 Task: Look for space in Dīla, Ethiopia from 2nd June, 2023 to 9th June, 2023 for 5 adults in price range Rs.7000 to Rs.13000. Place can be shared room with 2 bedrooms having 5 beds and 2 bathrooms. Property type can be house, flat, hotel. Booking option can be shelf check-in. Required host language is English.
Action: Mouse moved to (387, 80)
Screenshot: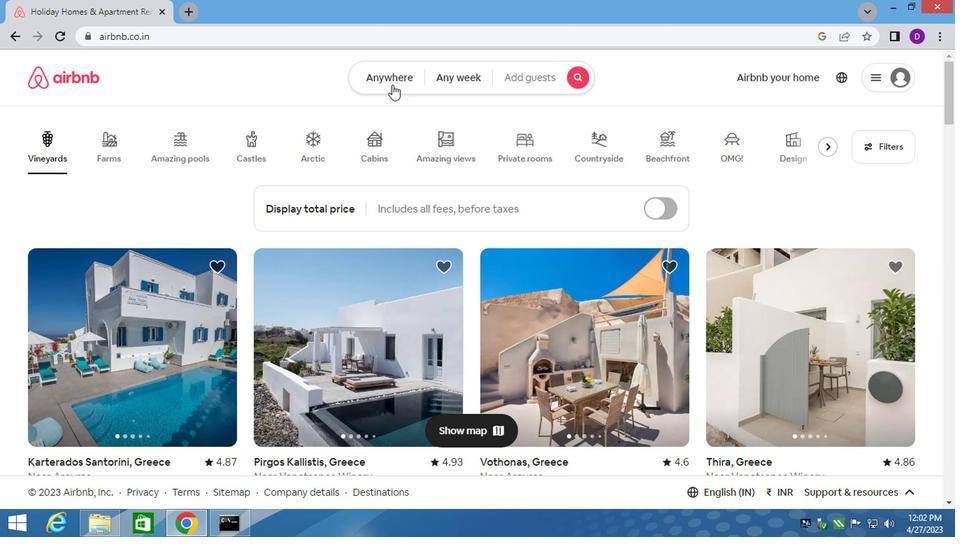 
Action: Mouse pressed left at (387, 80)
Screenshot: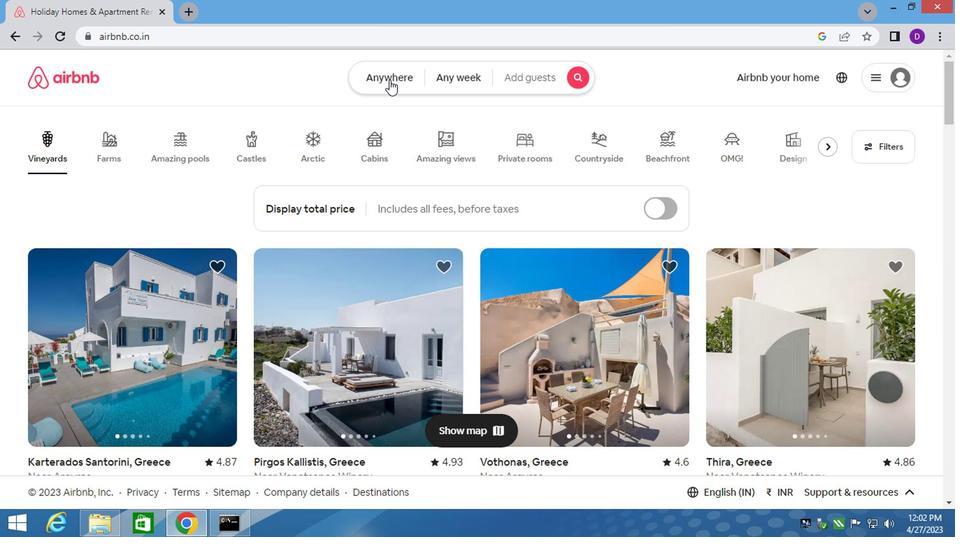 
Action: Mouse moved to (216, 134)
Screenshot: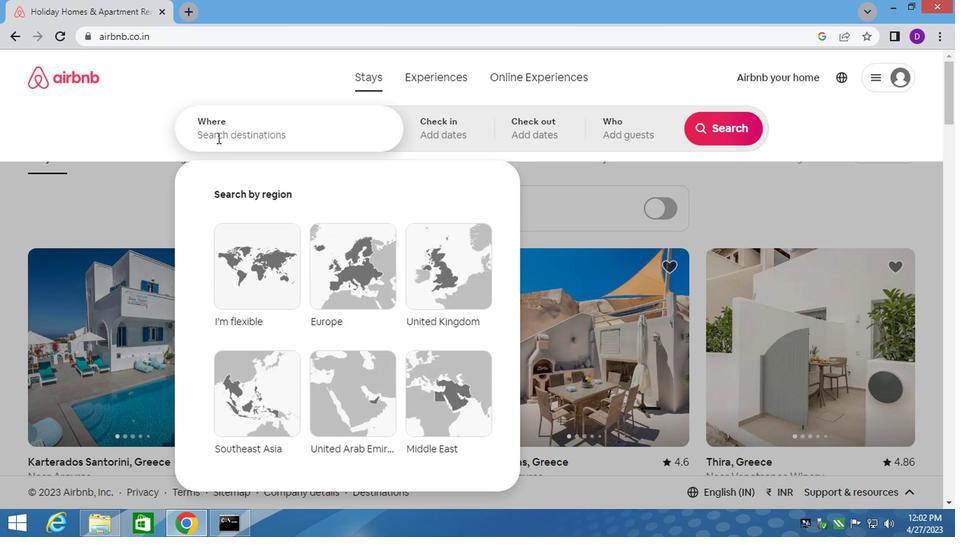 
Action: Mouse pressed left at (216, 134)
Screenshot: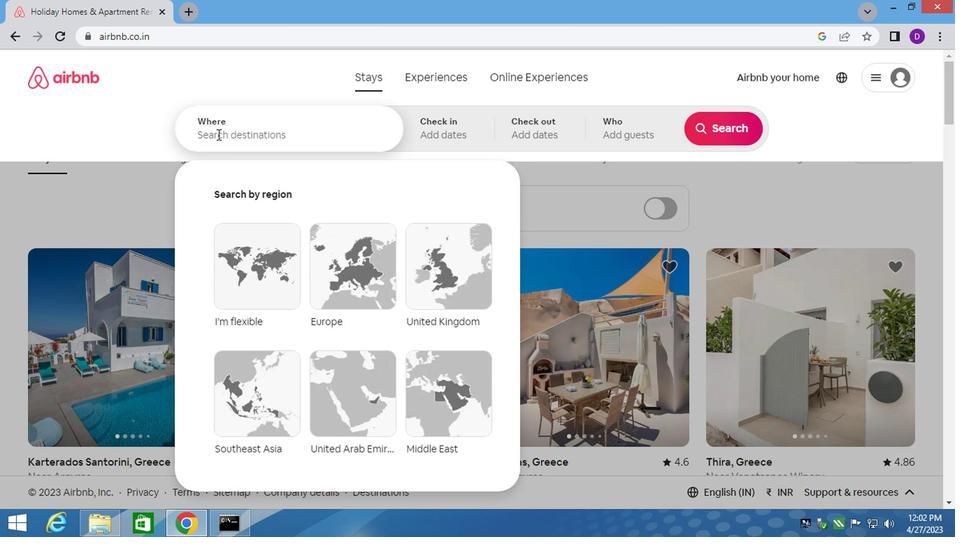 
Action: Key pressed <Key.shift>DILA,<Key.space><Key.shift>ETHIOP
Screenshot: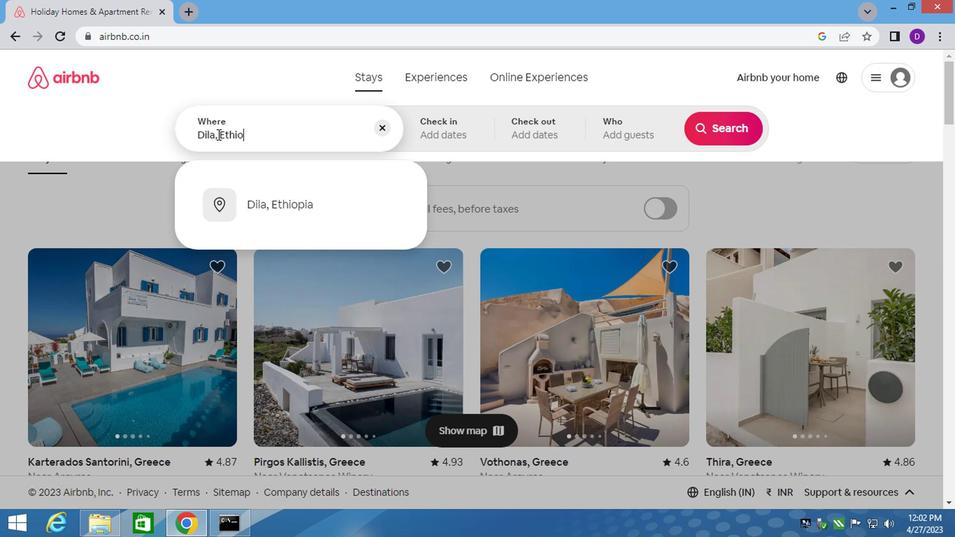
Action: Mouse moved to (292, 204)
Screenshot: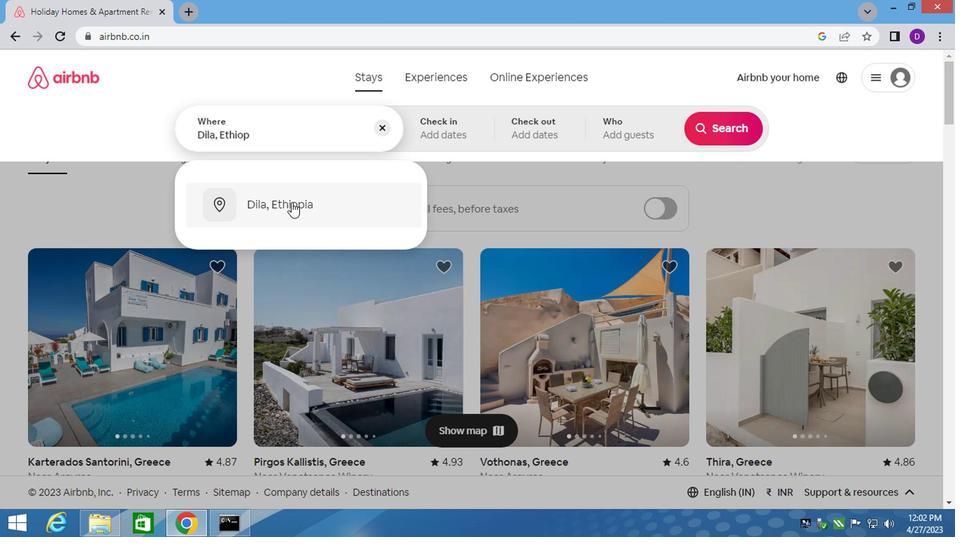 
Action: Mouse pressed left at (292, 204)
Screenshot: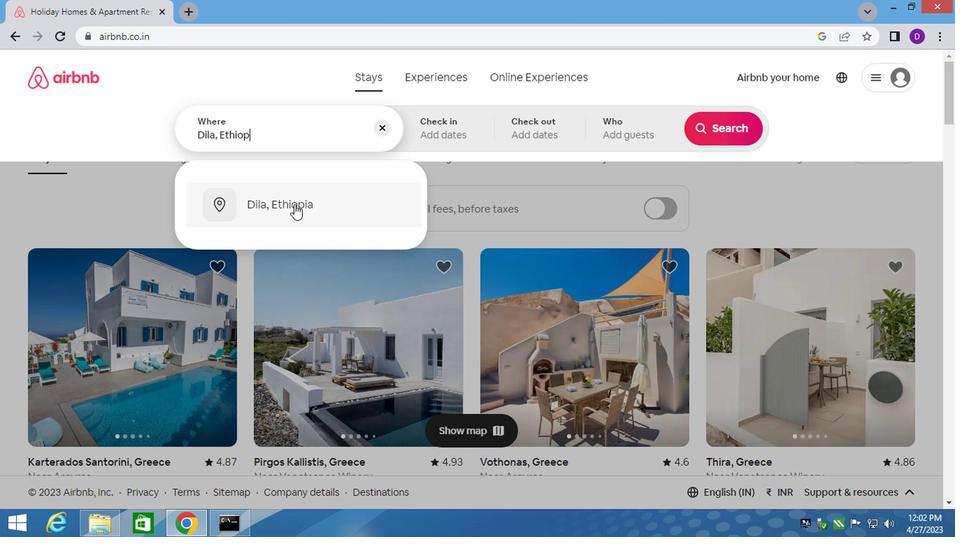 
Action: Mouse moved to (709, 241)
Screenshot: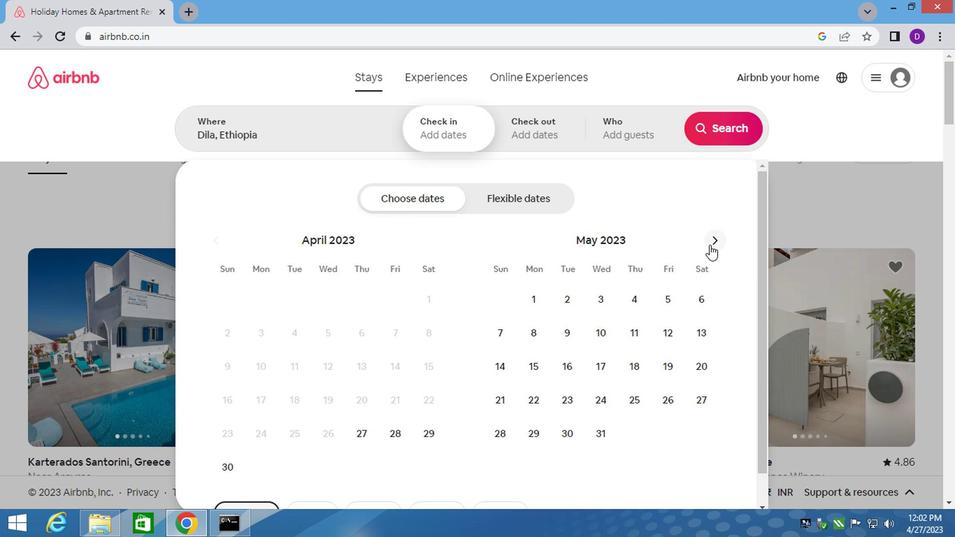 
Action: Mouse pressed left at (709, 241)
Screenshot: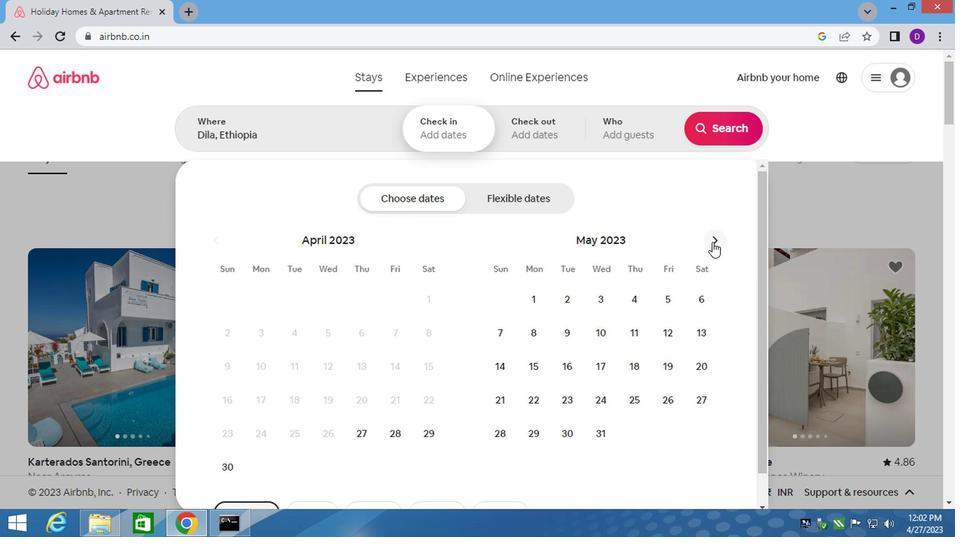 
Action: Mouse moved to (657, 293)
Screenshot: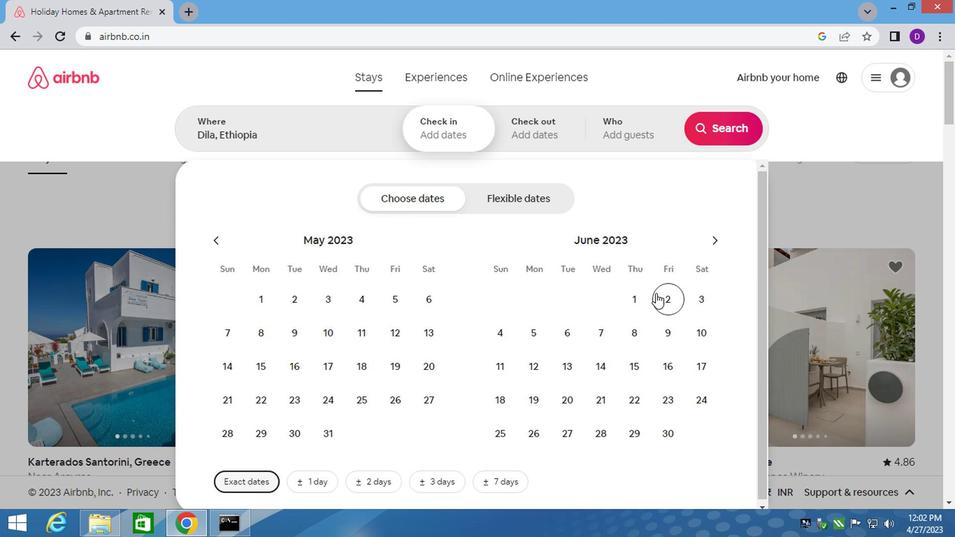 
Action: Mouse pressed left at (657, 293)
Screenshot: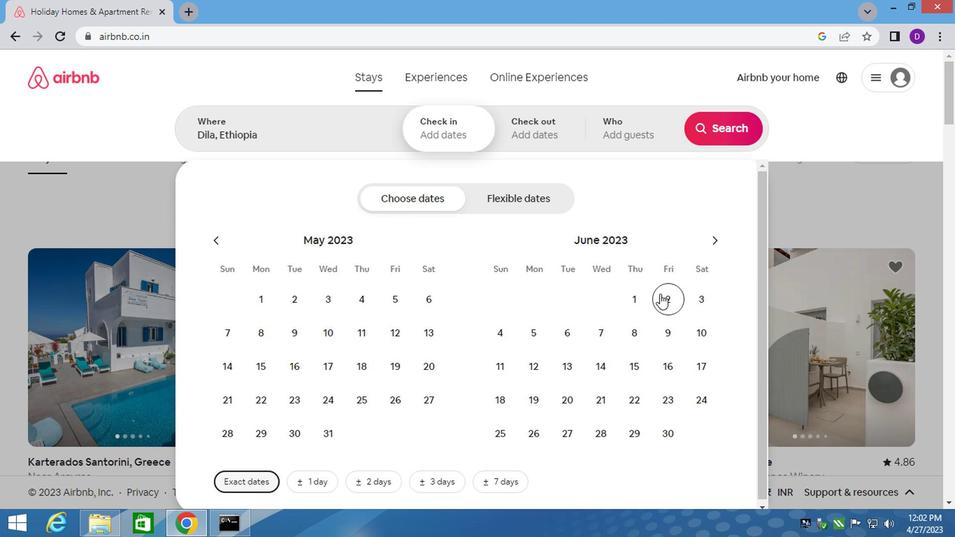 
Action: Mouse moved to (662, 342)
Screenshot: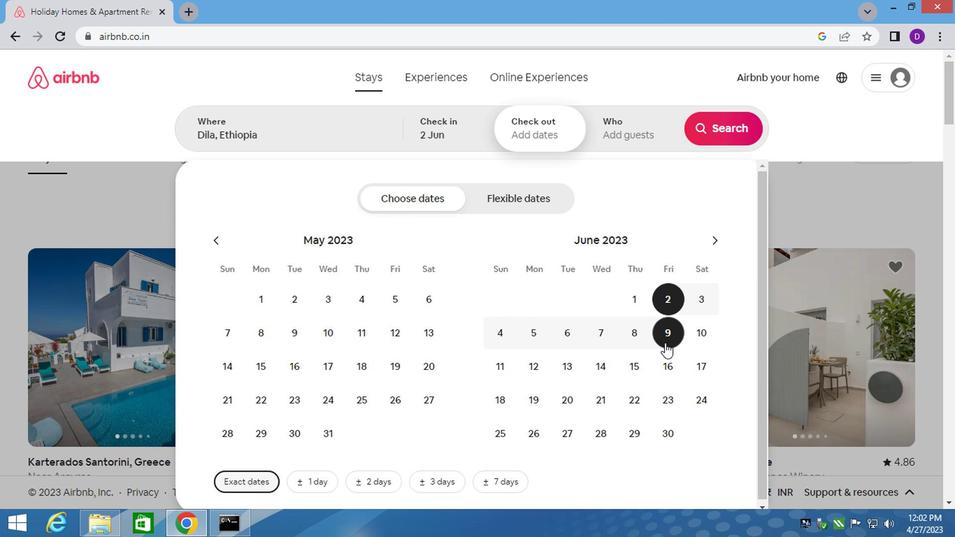 
Action: Mouse pressed left at (662, 342)
Screenshot: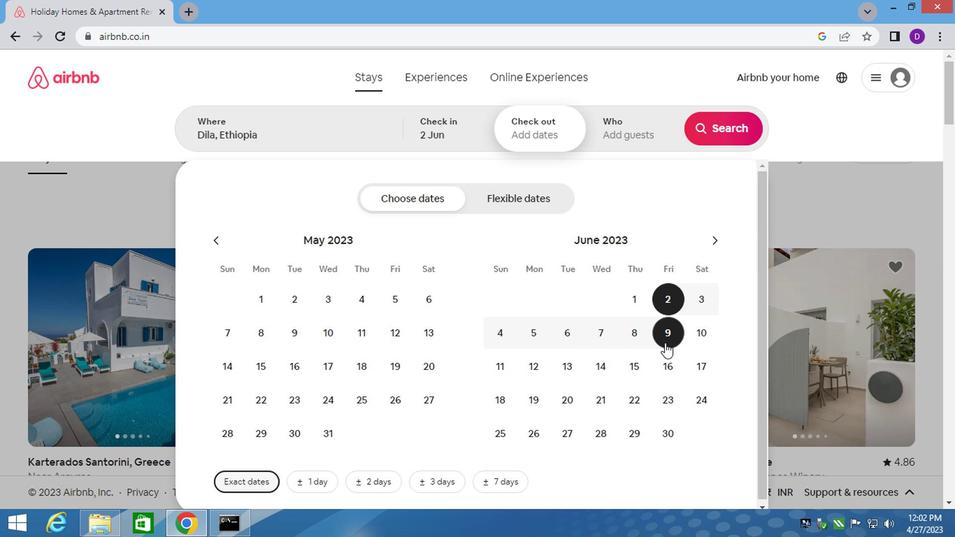 
Action: Mouse moved to (615, 132)
Screenshot: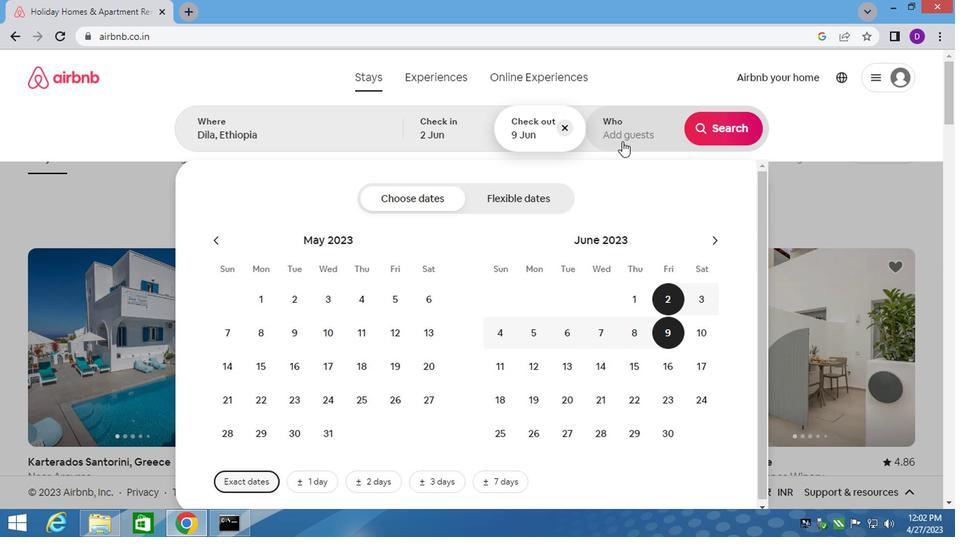 
Action: Mouse pressed left at (615, 132)
Screenshot: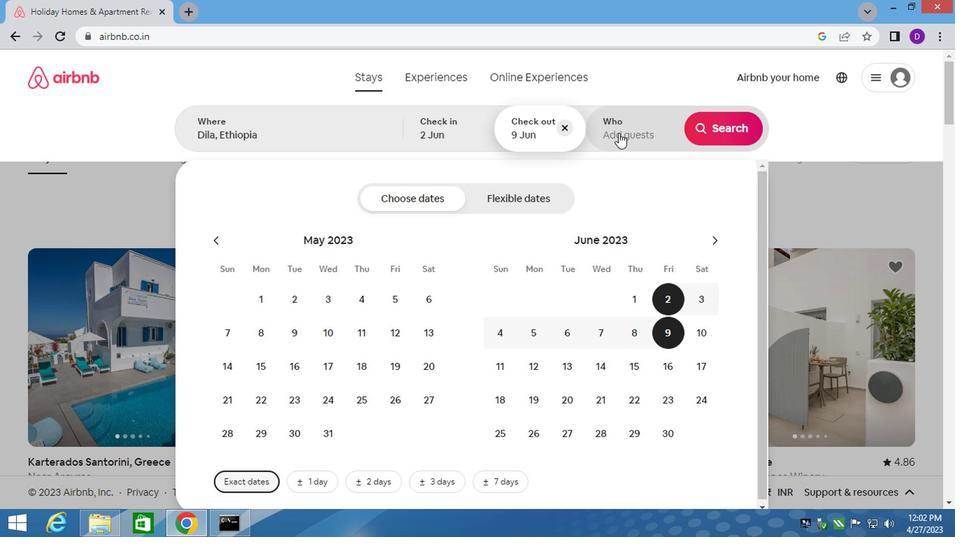 
Action: Mouse moved to (721, 208)
Screenshot: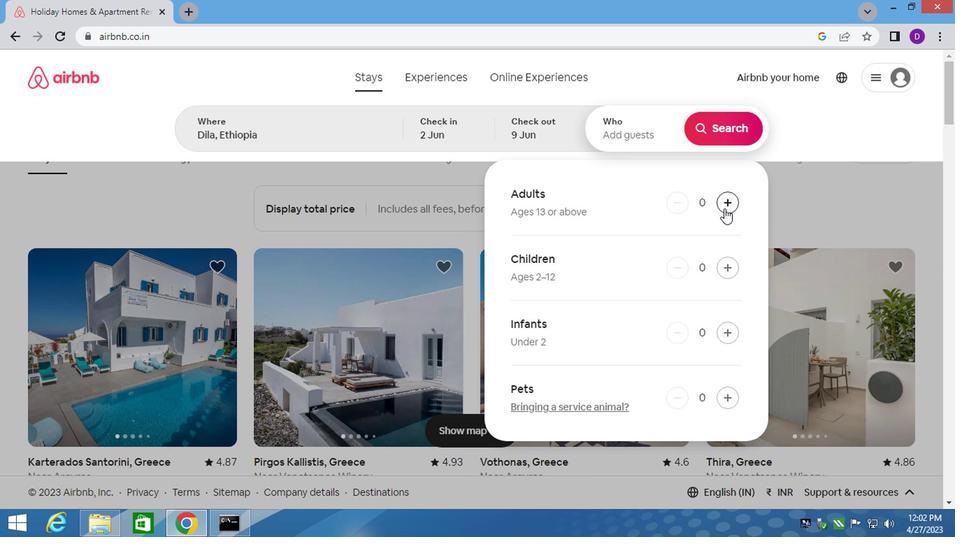 
Action: Mouse pressed left at (721, 208)
Screenshot: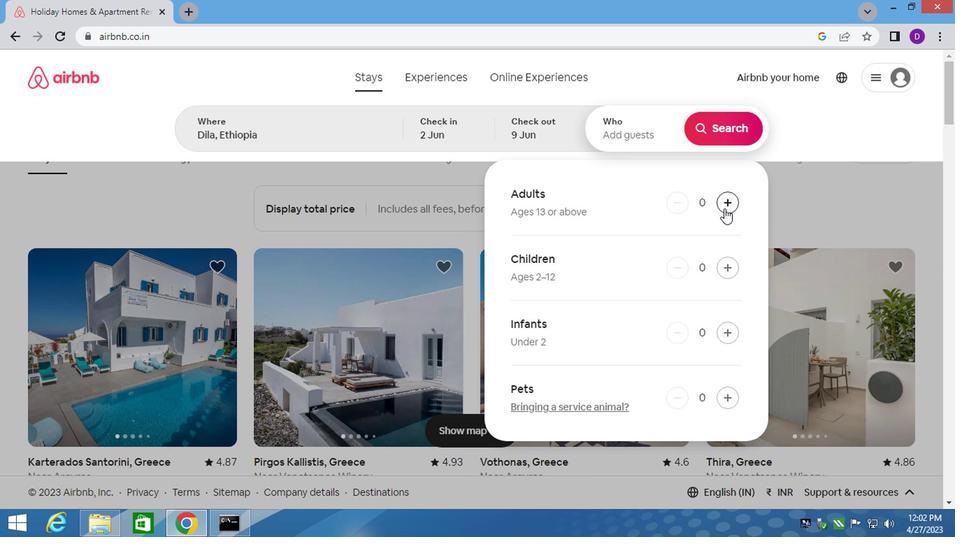 
Action: Mouse pressed left at (721, 208)
Screenshot: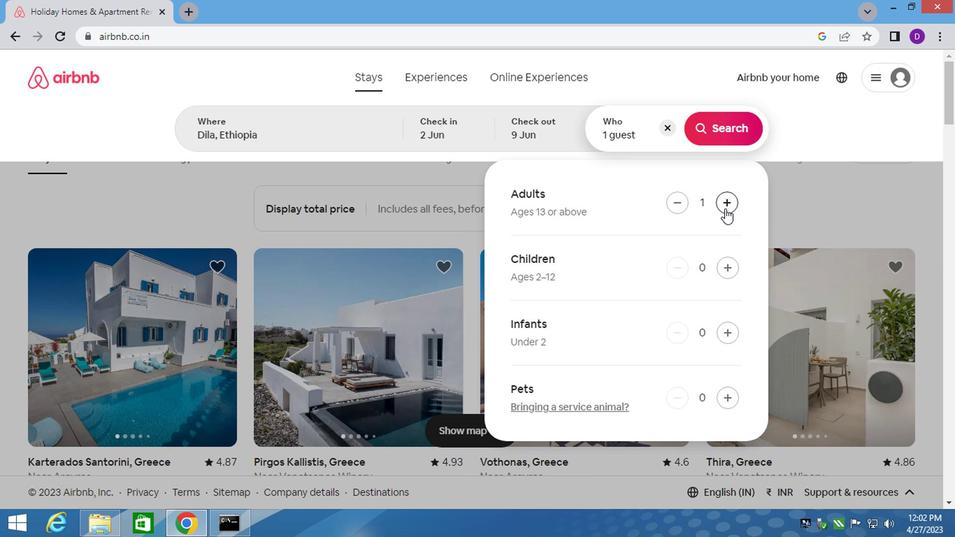 
Action: Mouse pressed left at (721, 208)
Screenshot: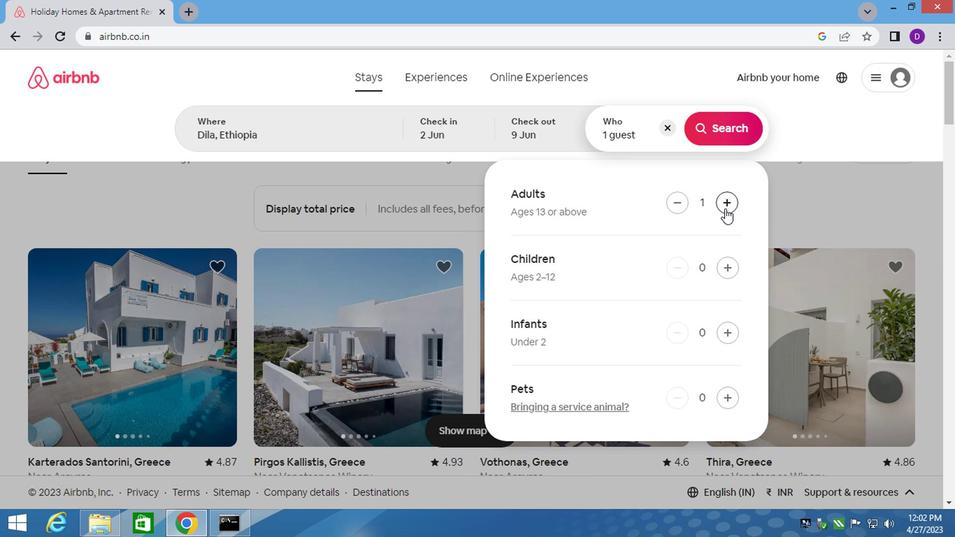 
Action: Mouse pressed left at (721, 208)
Screenshot: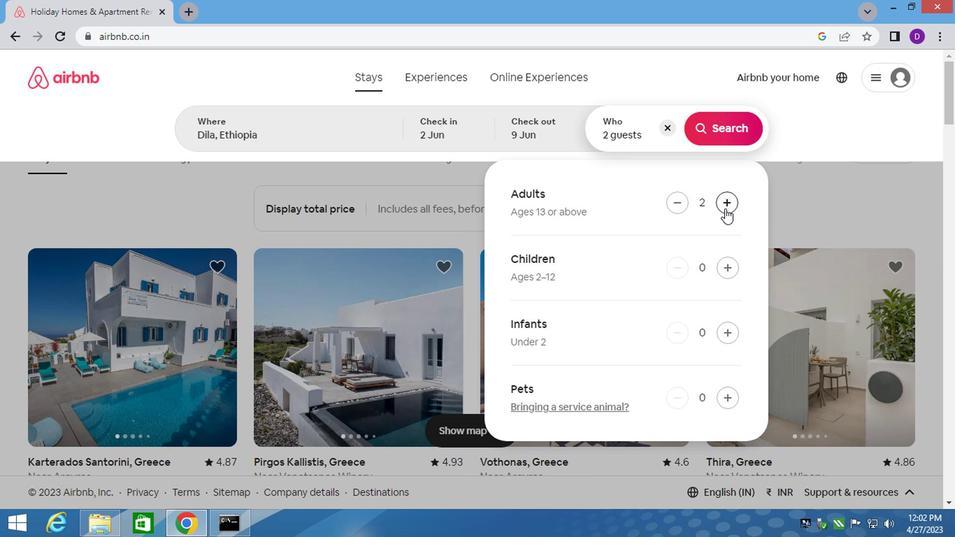 
Action: Mouse pressed left at (721, 208)
Screenshot: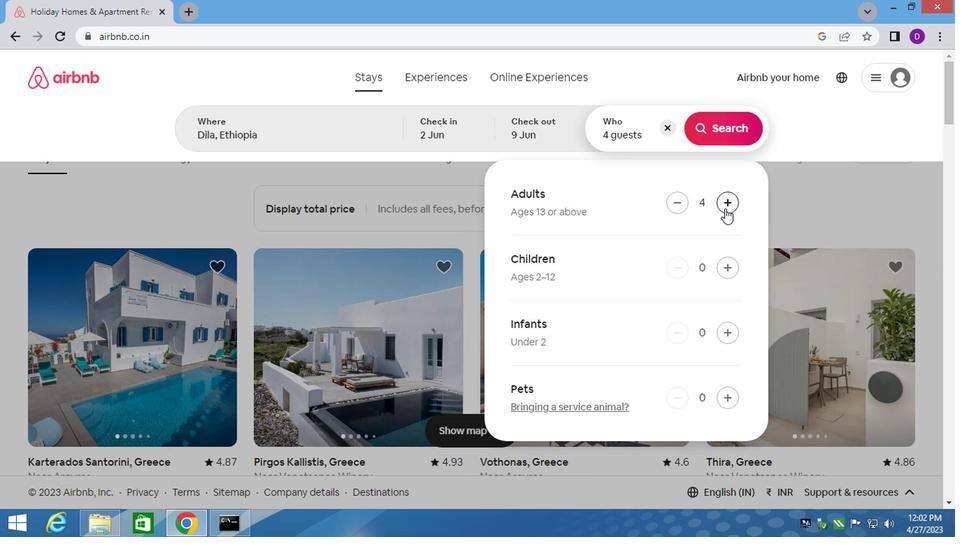 
Action: Mouse moved to (714, 130)
Screenshot: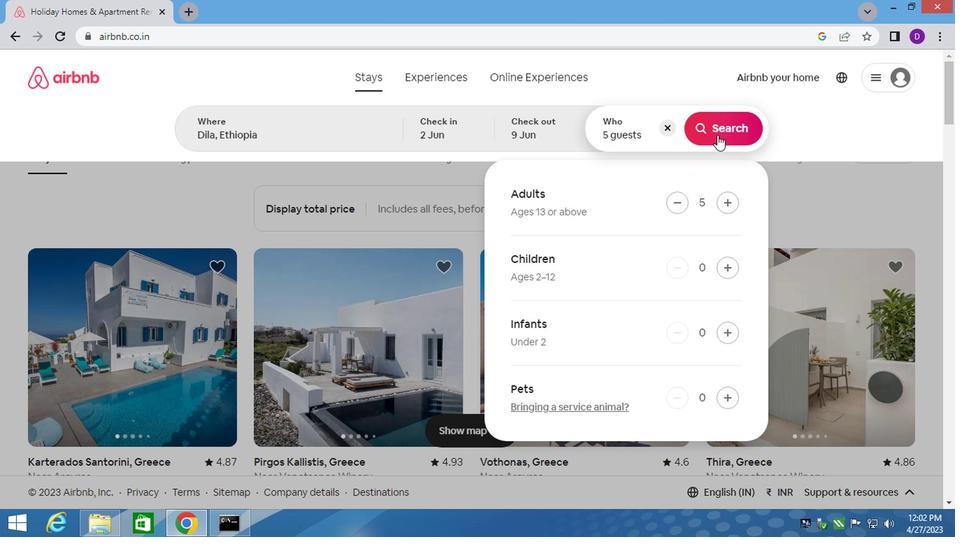 
Action: Mouse pressed left at (714, 130)
Screenshot: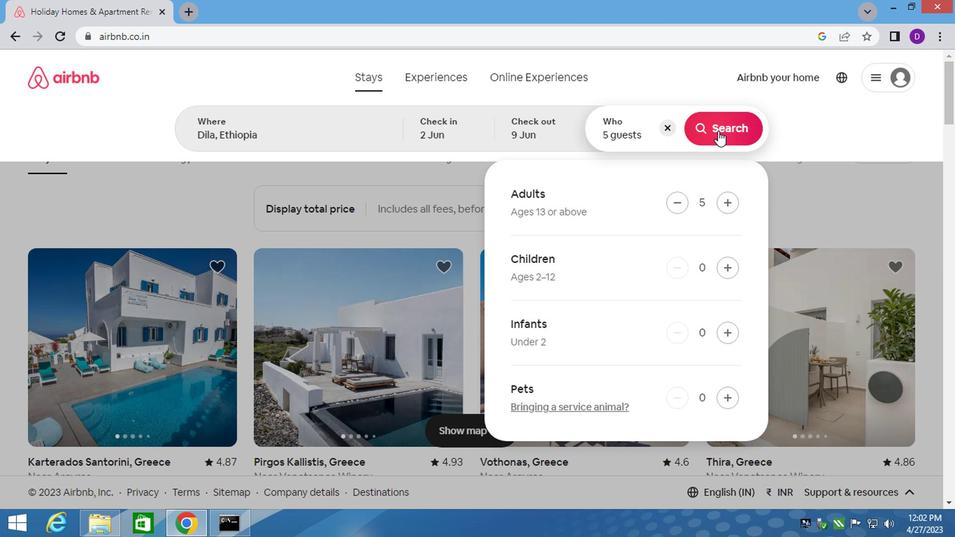 
Action: Mouse moved to (877, 129)
Screenshot: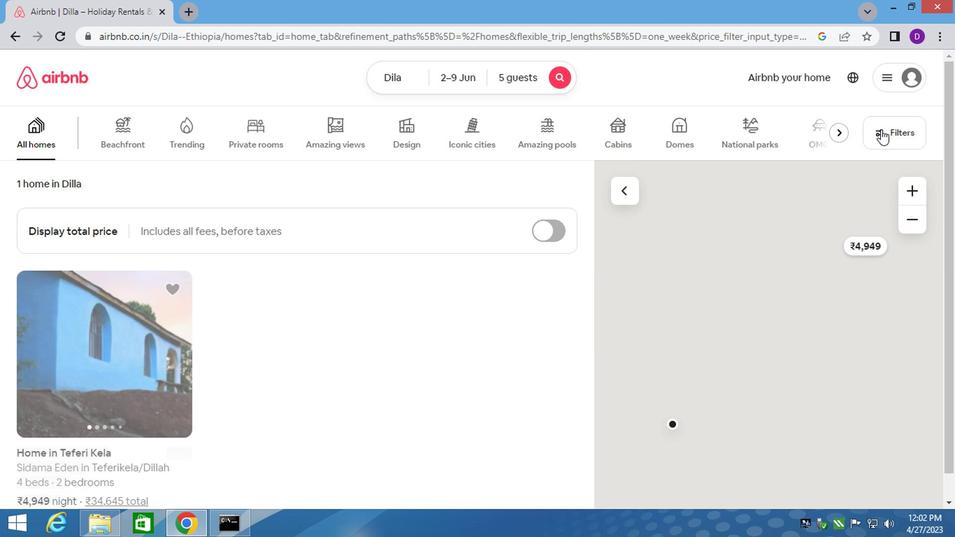 
Action: Mouse pressed left at (877, 129)
Screenshot: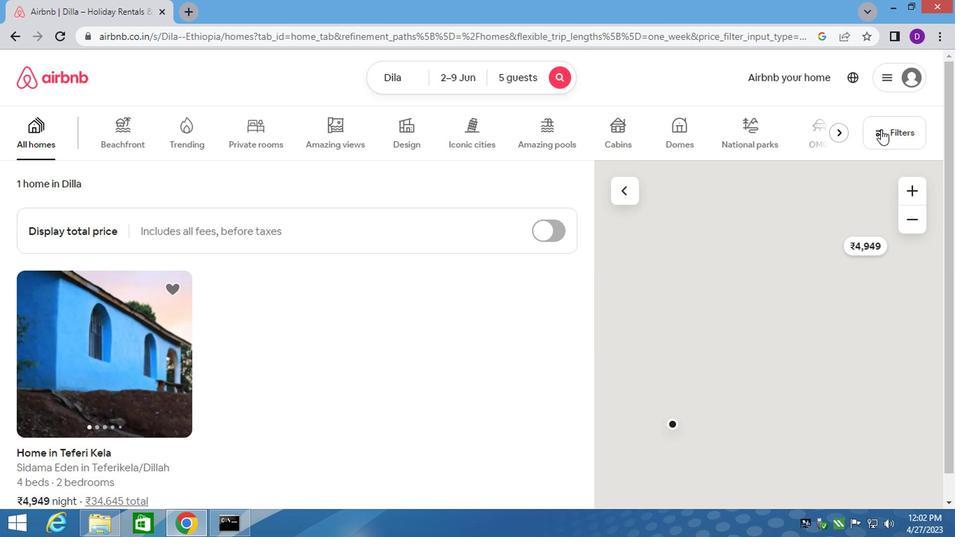 
Action: Mouse moved to (312, 263)
Screenshot: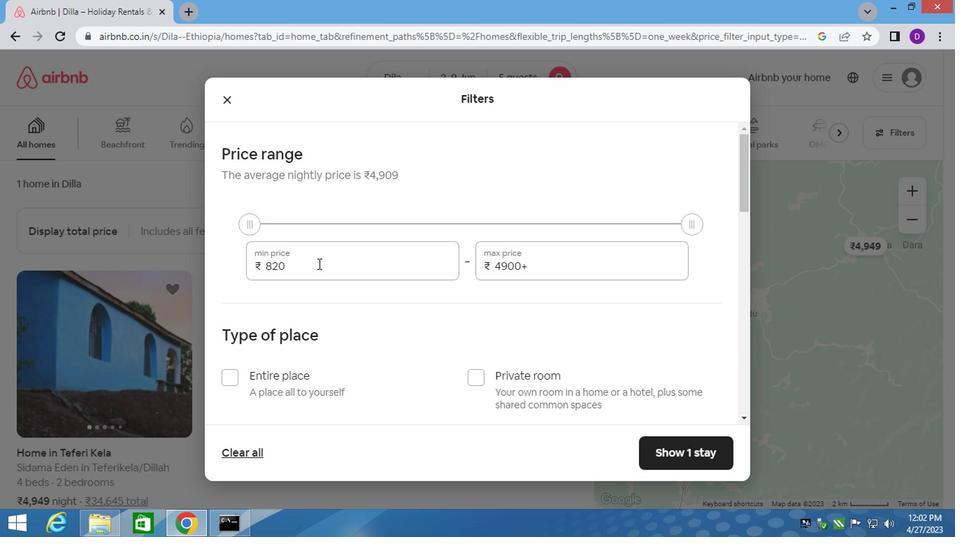 
Action: Mouse pressed left at (312, 263)
Screenshot: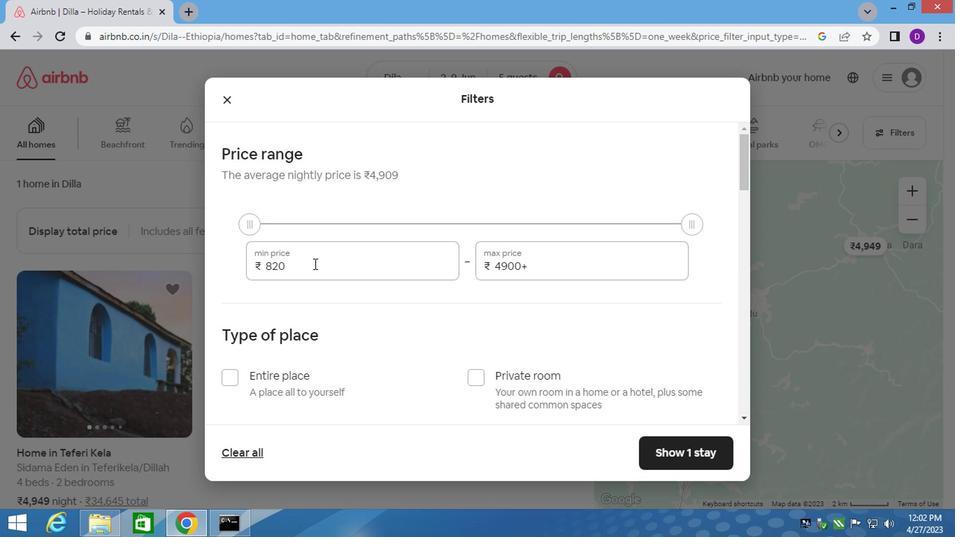 
Action: Mouse pressed left at (312, 263)
Screenshot: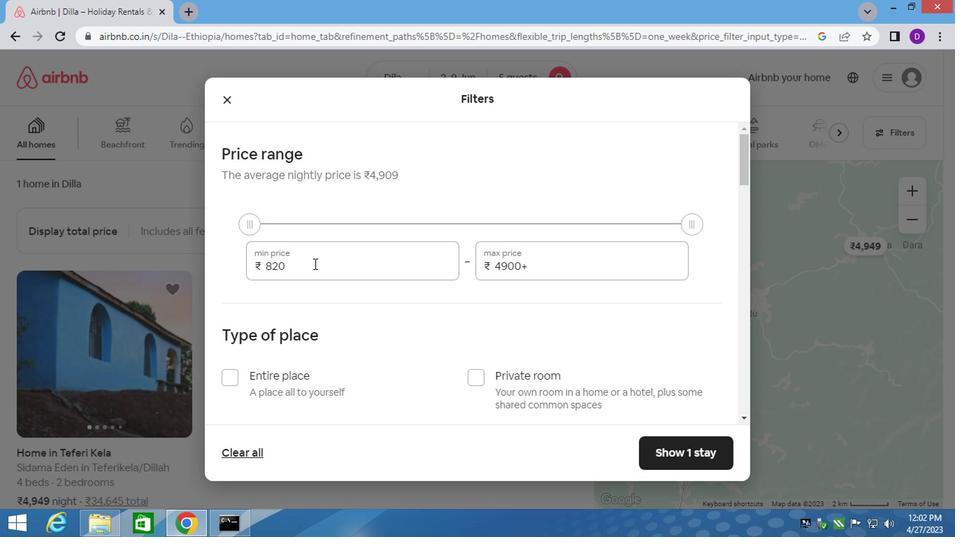 
Action: Mouse moved to (311, 263)
Screenshot: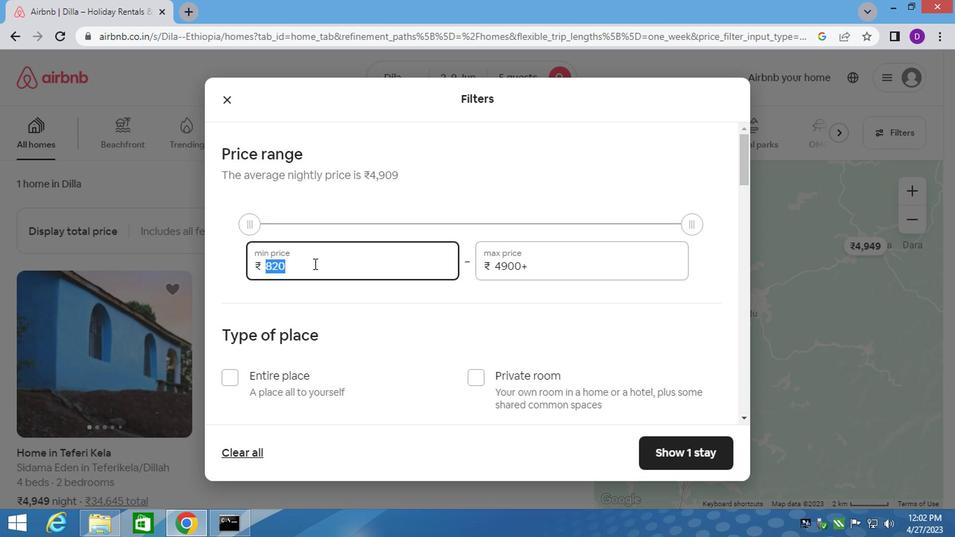 
Action: Key pressed 7000<Key.tab>13000
Screenshot: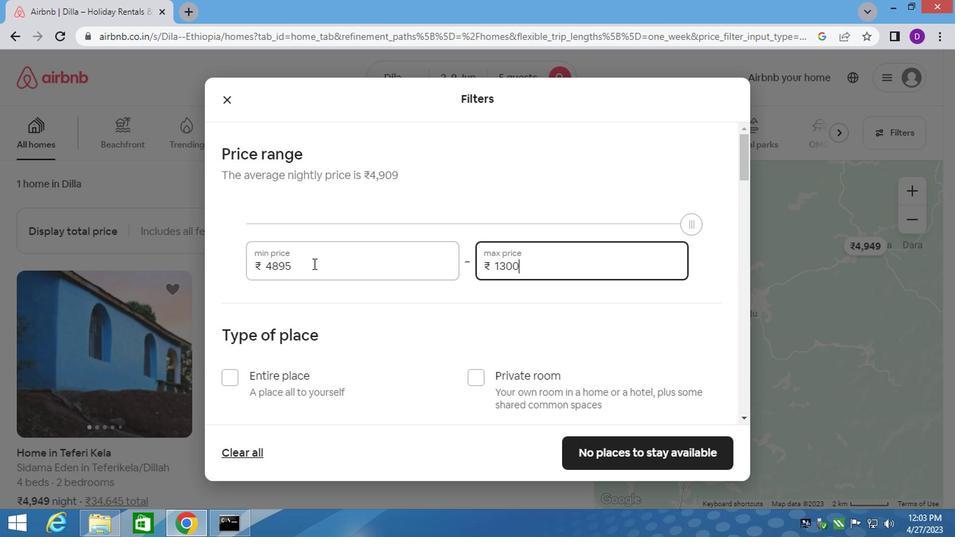 
Action: Mouse moved to (308, 272)
Screenshot: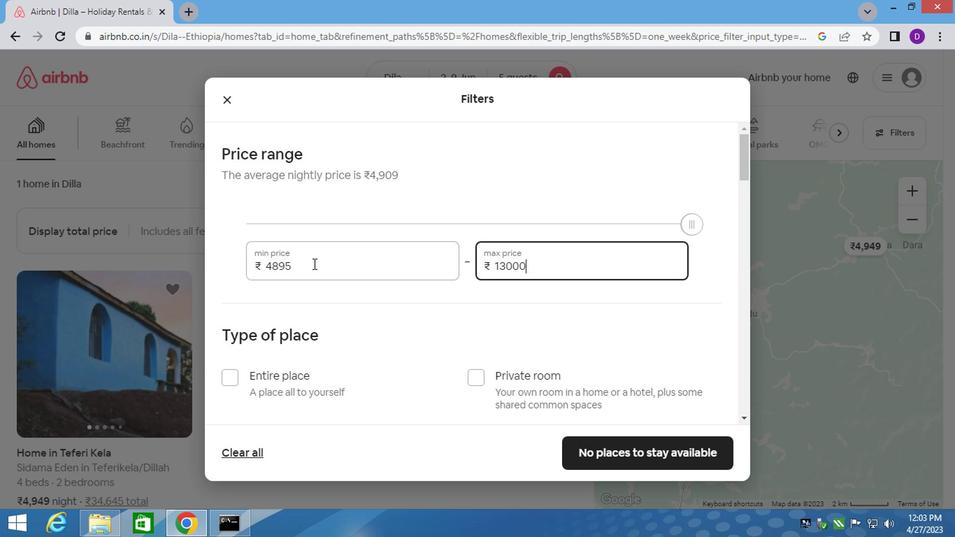 
Action: Mouse scrolled (308, 271) with delta (0, 0)
Screenshot: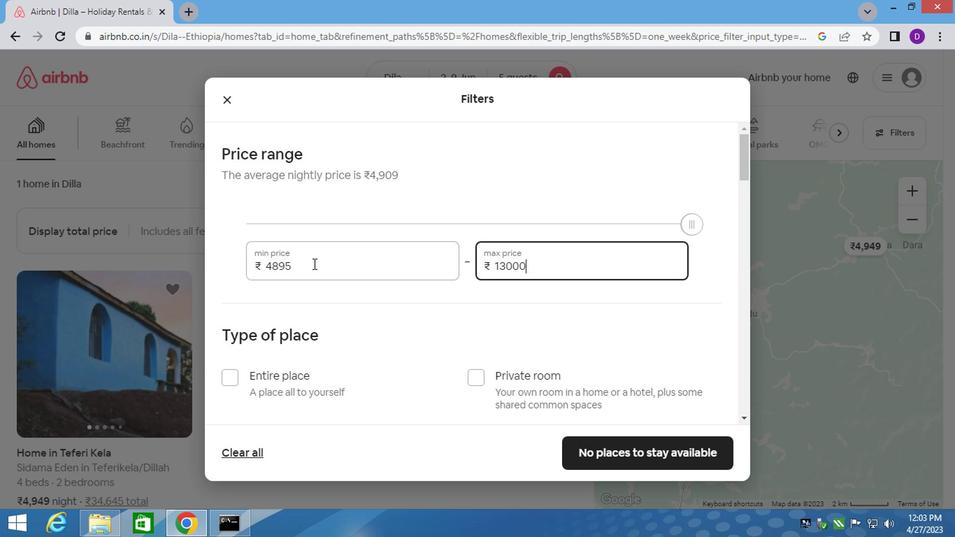 
Action: Mouse moved to (228, 368)
Screenshot: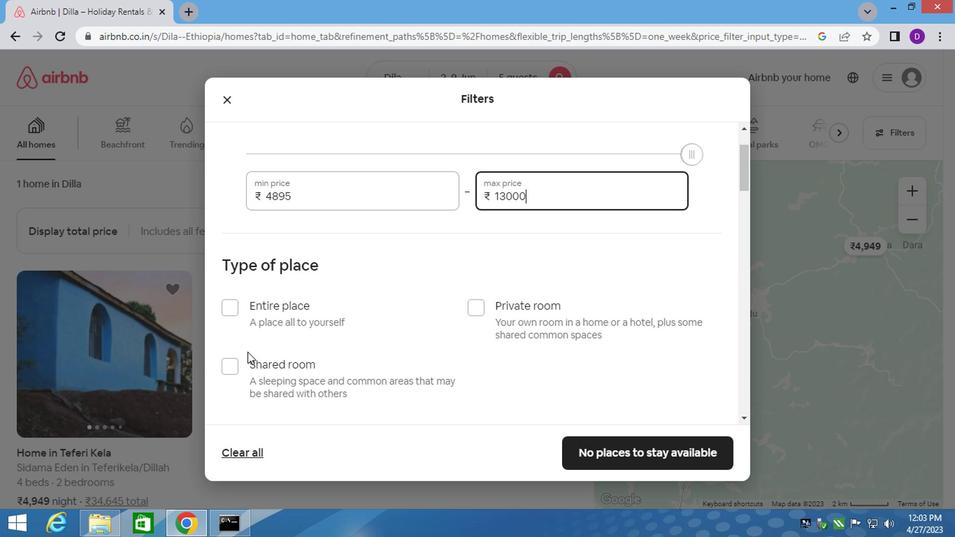 
Action: Mouse pressed left at (228, 368)
Screenshot: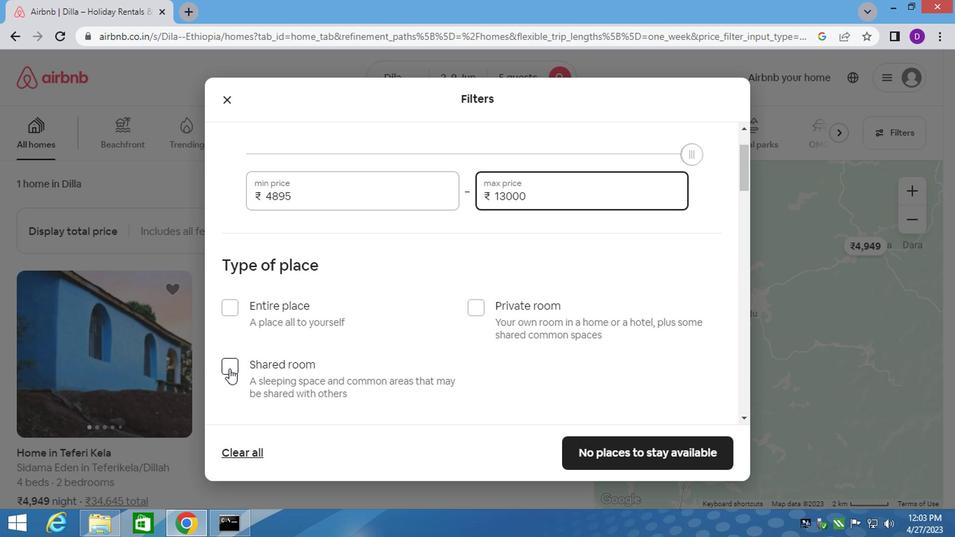 
Action: Mouse moved to (400, 384)
Screenshot: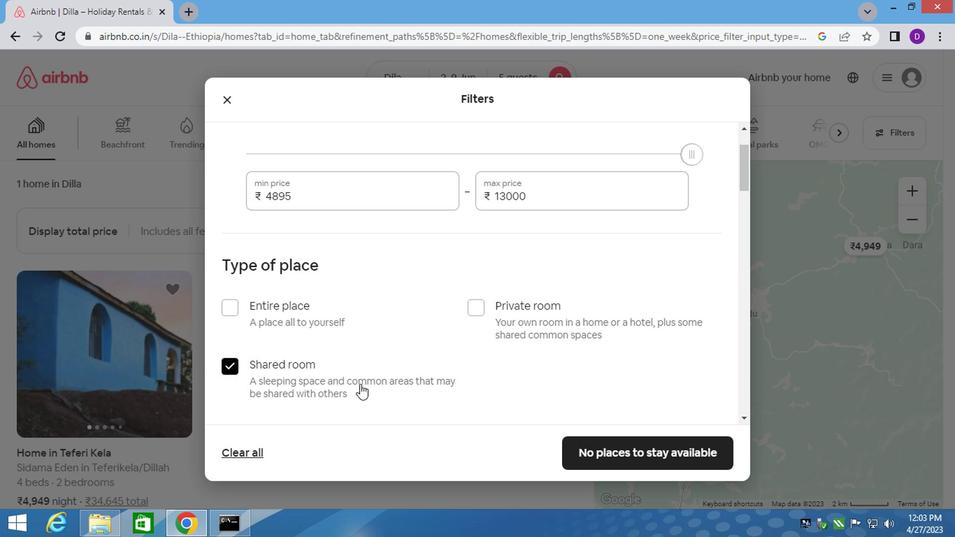 
Action: Mouse scrolled (400, 383) with delta (0, 0)
Screenshot: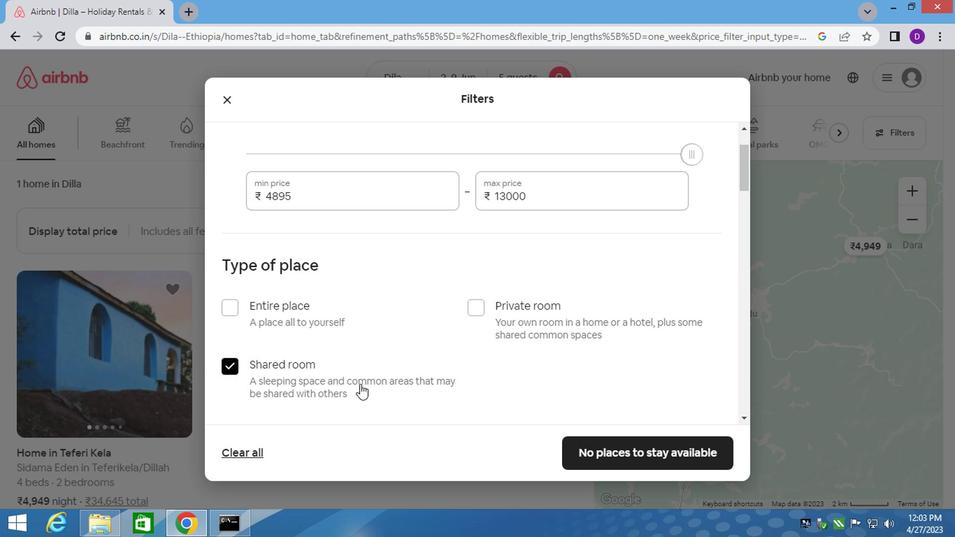 
Action: Mouse moved to (402, 382)
Screenshot: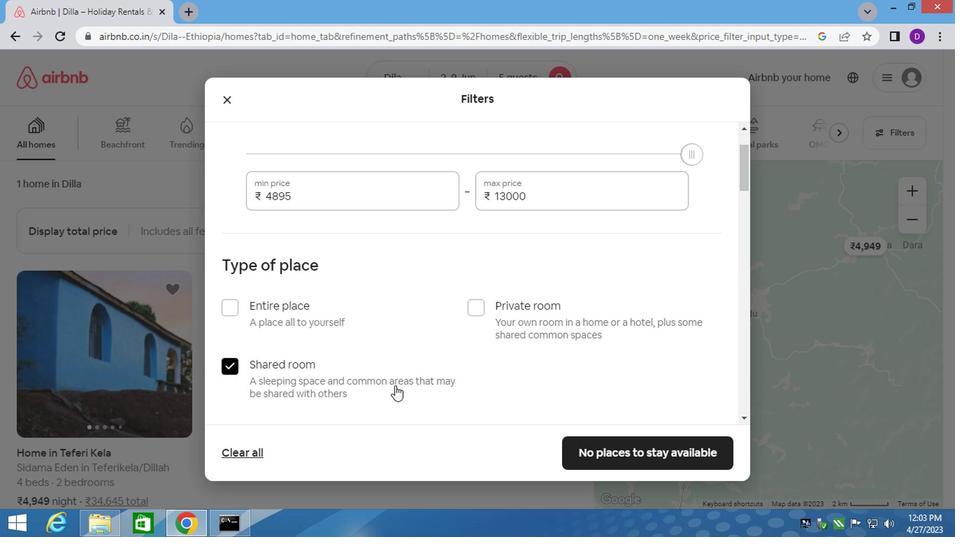 
Action: Mouse scrolled (402, 382) with delta (0, 0)
Screenshot: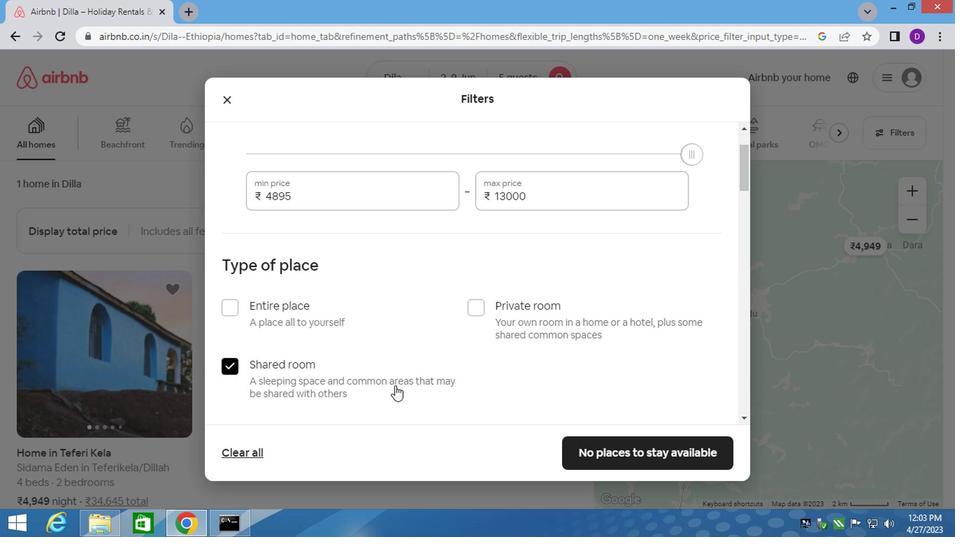 
Action: Mouse moved to (388, 342)
Screenshot: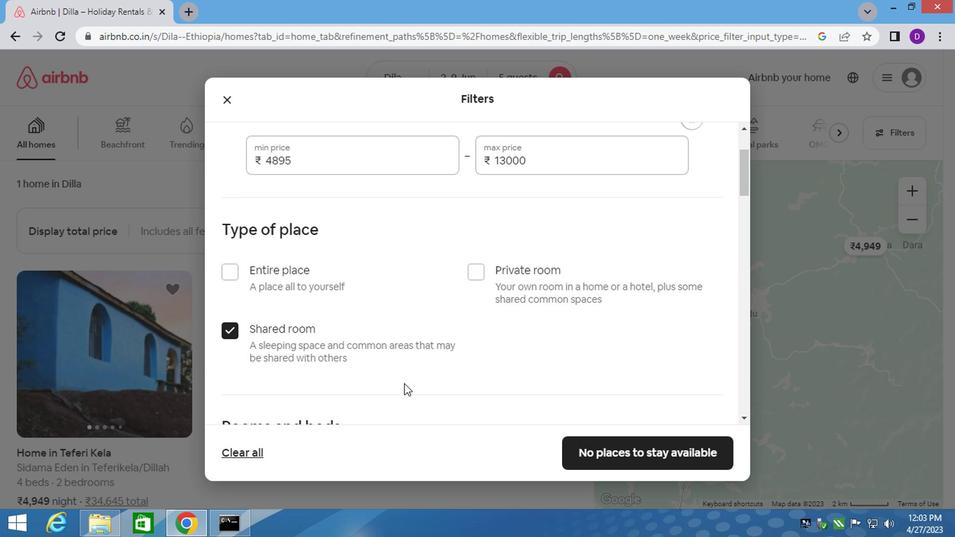 
Action: Mouse scrolled (399, 372) with delta (0, 0)
Screenshot: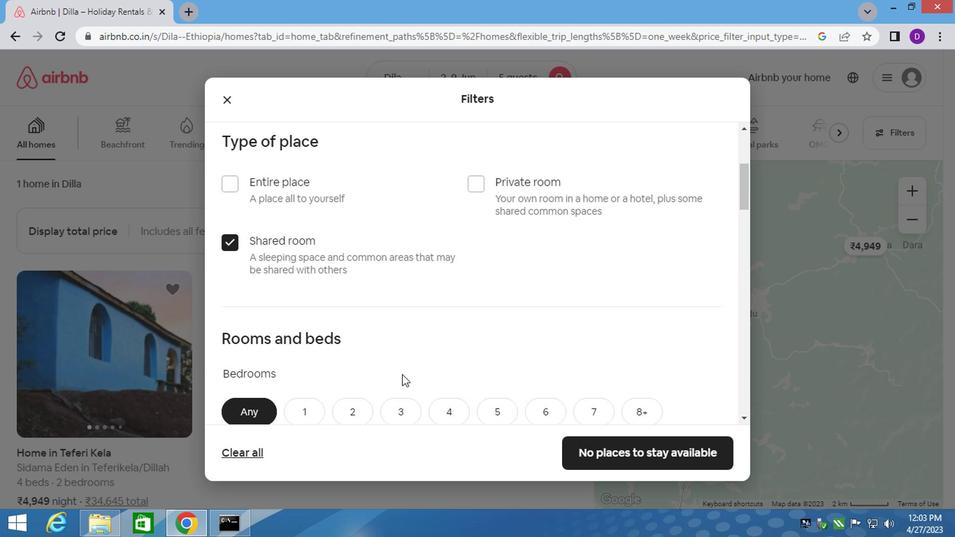 
Action: Mouse moved to (383, 320)
Screenshot: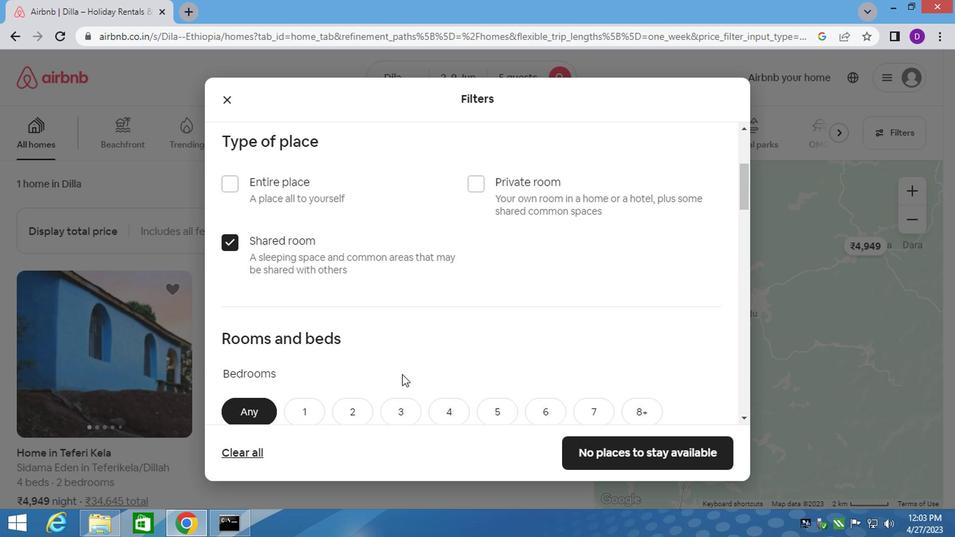 
Action: Mouse scrolled (383, 319) with delta (0, 0)
Screenshot: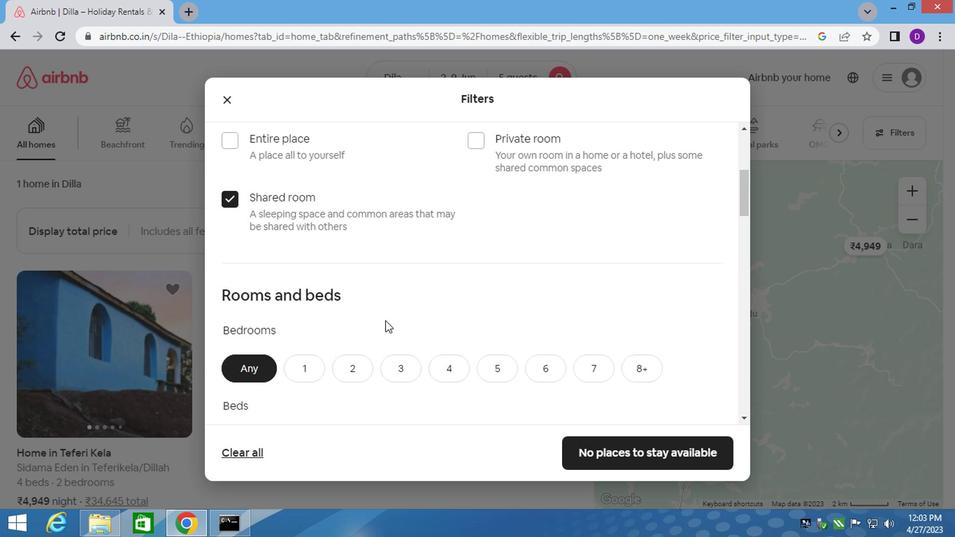 
Action: Mouse moved to (348, 259)
Screenshot: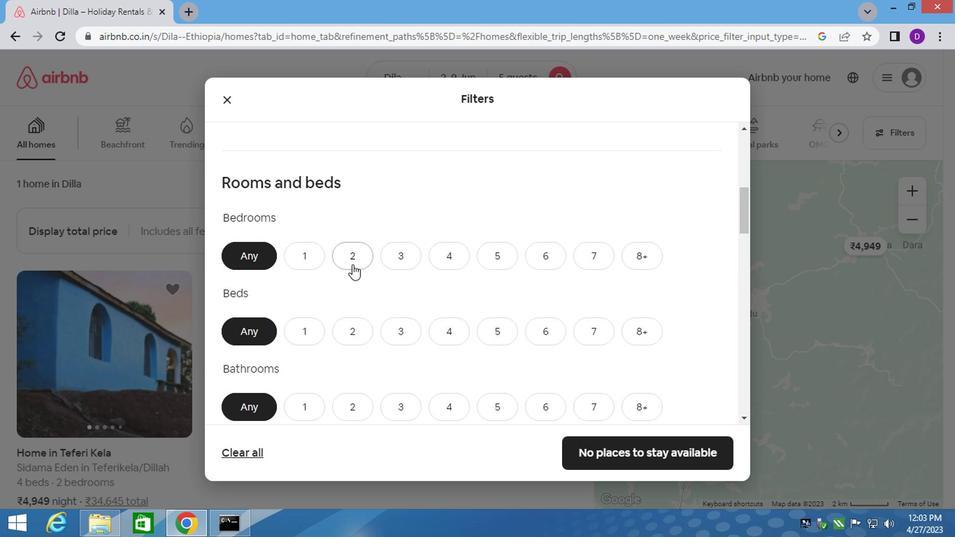 
Action: Mouse pressed left at (348, 259)
Screenshot: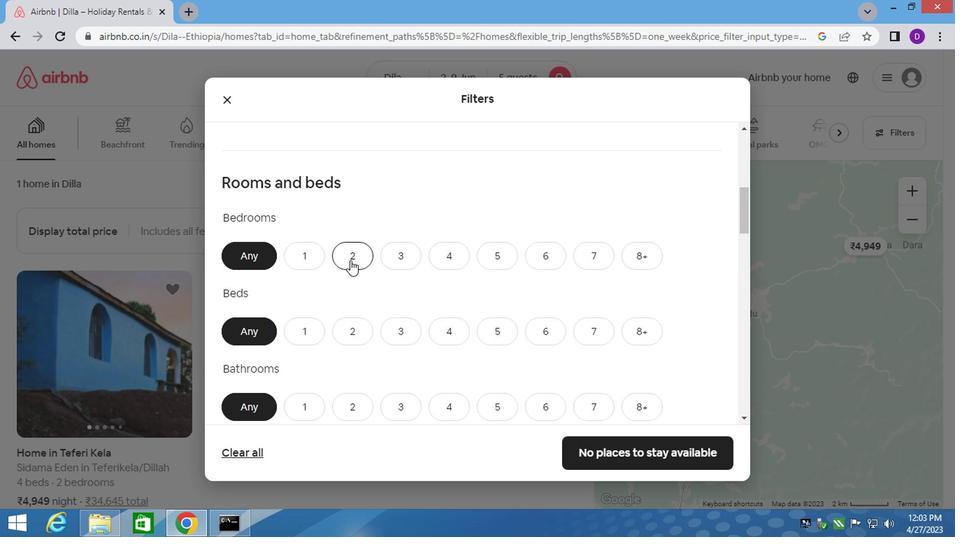 
Action: Mouse moved to (499, 332)
Screenshot: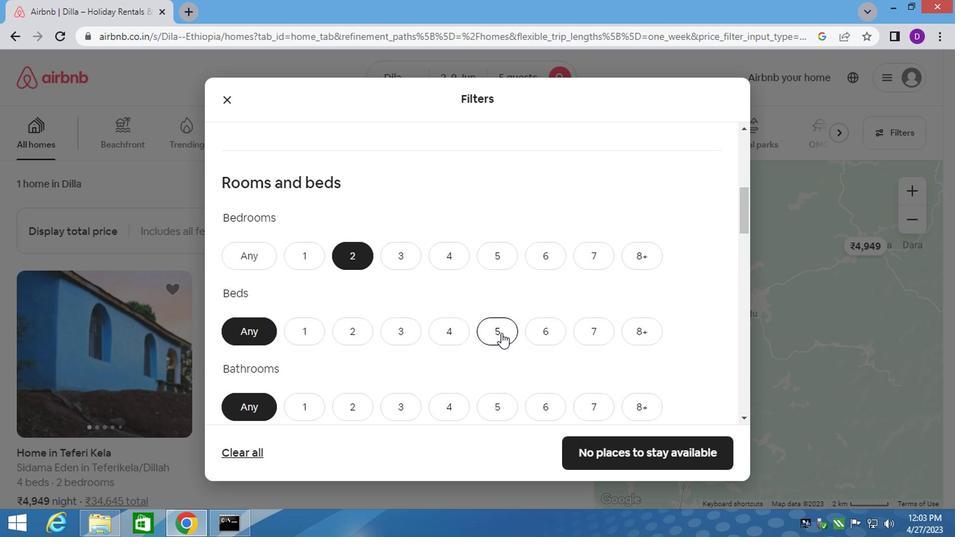 
Action: Mouse pressed left at (499, 332)
Screenshot: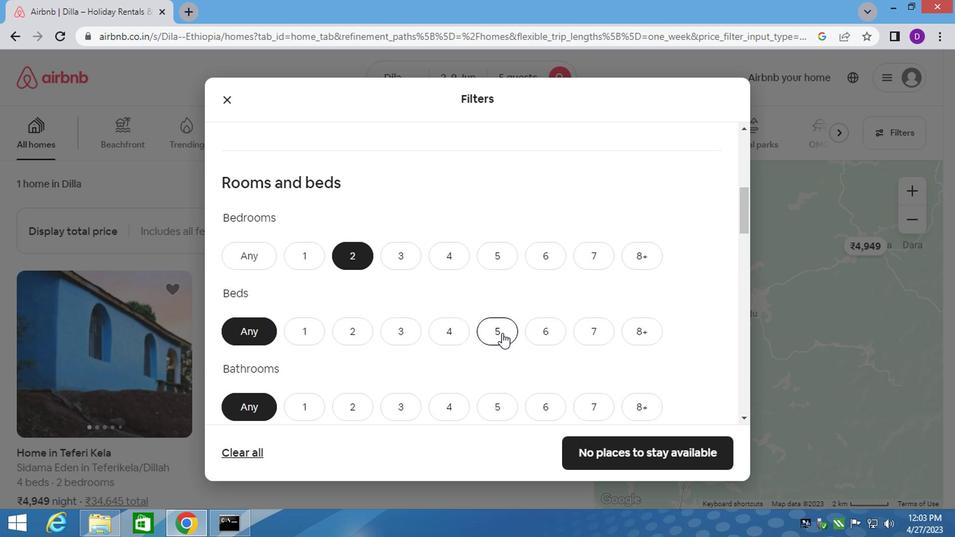 
Action: Mouse moved to (353, 402)
Screenshot: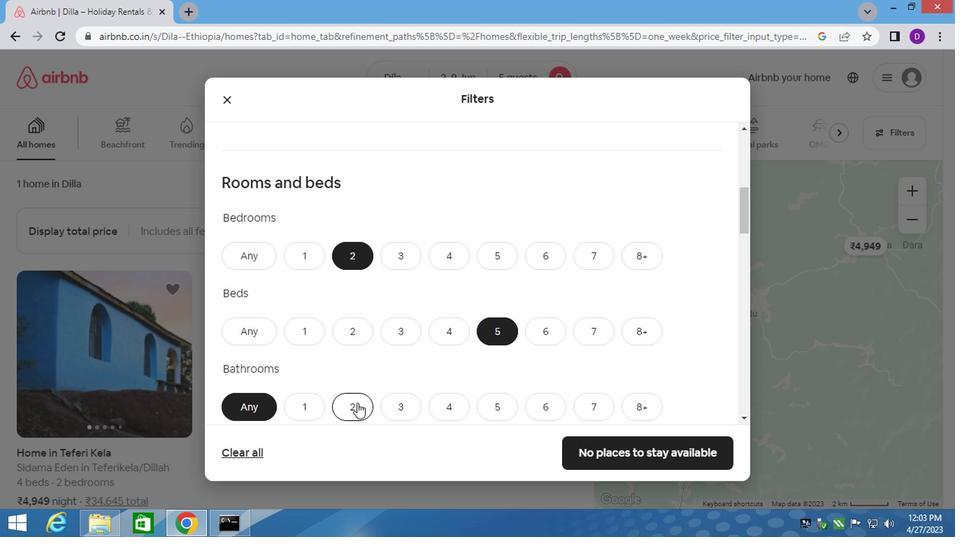
Action: Mouse pressed left at (353, 402)
Screenshot: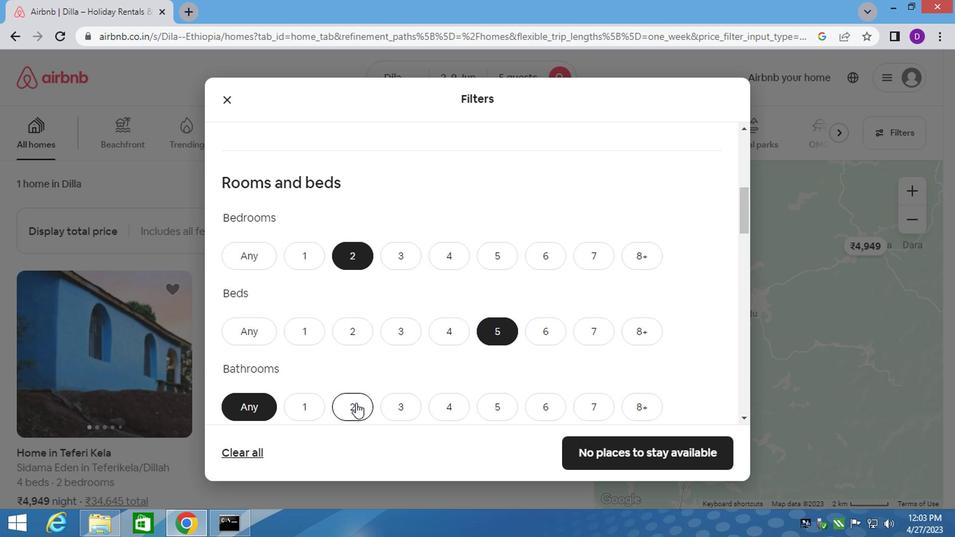 
Action: Mouse moved to (423, 382)
Screenshot: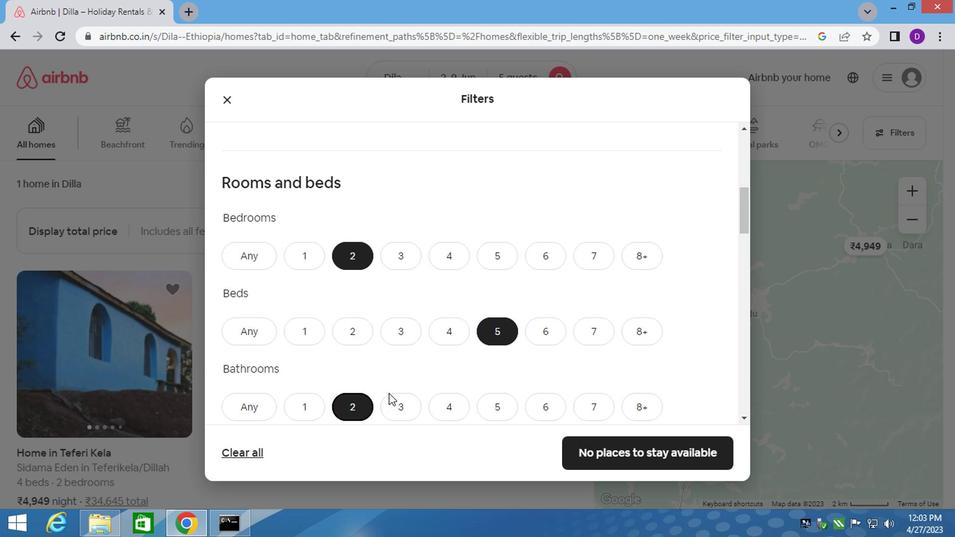 
Action: Mouse scrolled (423, 381) with delta (0, 0)
Screenshot: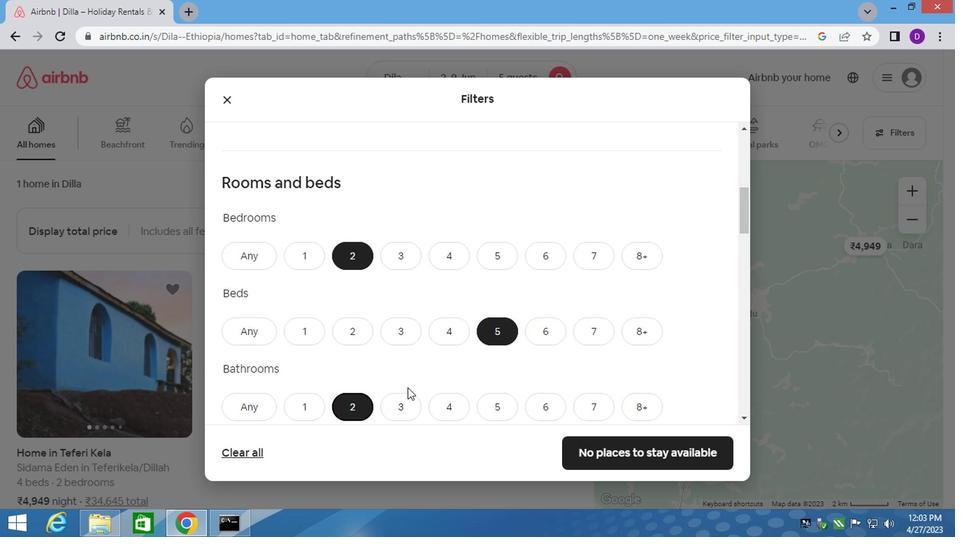
Action: Mouse moved to (424, 382)
Screenshot: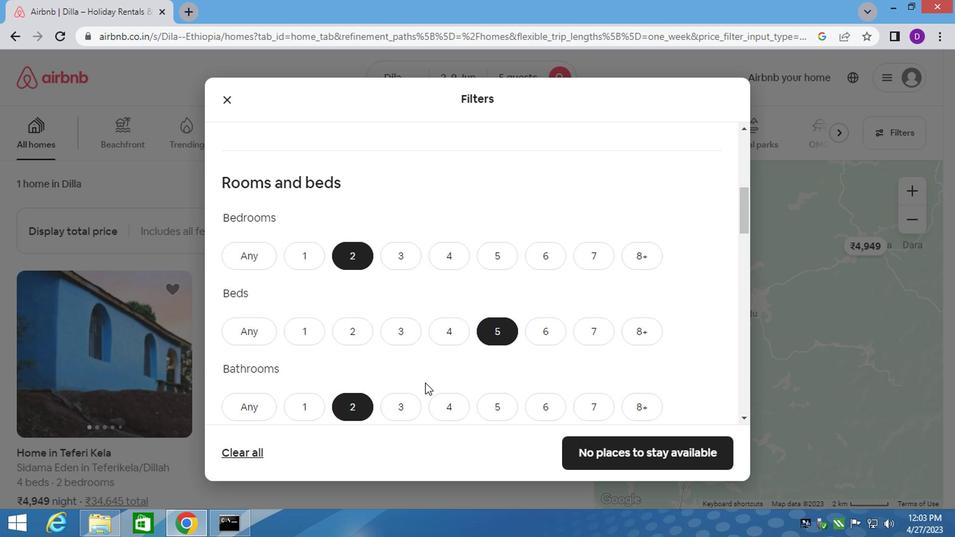 
Action: Mouse scrolled (424, 381) with delta (0, 0)
Screenshot: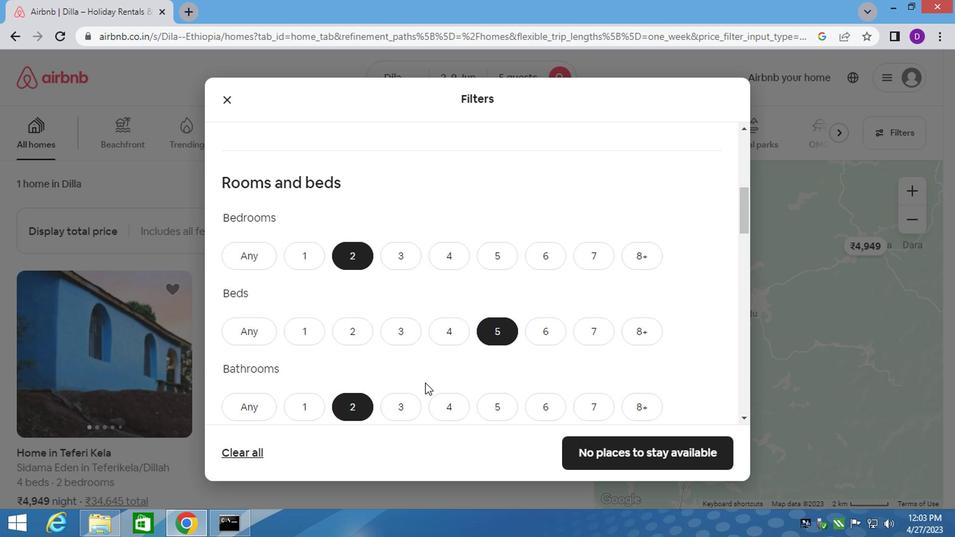 
Action: Mouse moved to (423, 377)
Screenshot: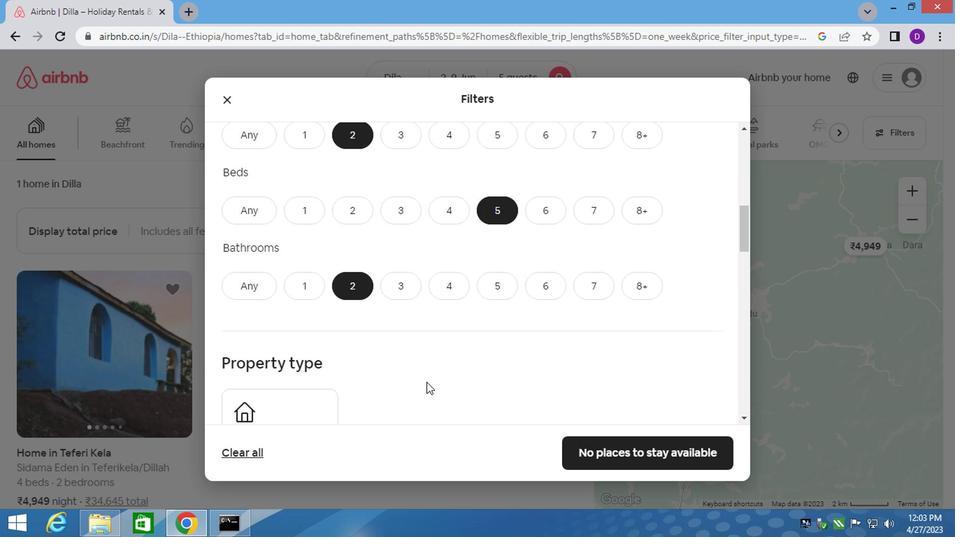 
Action: Mouse scrolled (423, 376) with delta (0, 0)
Screenshot: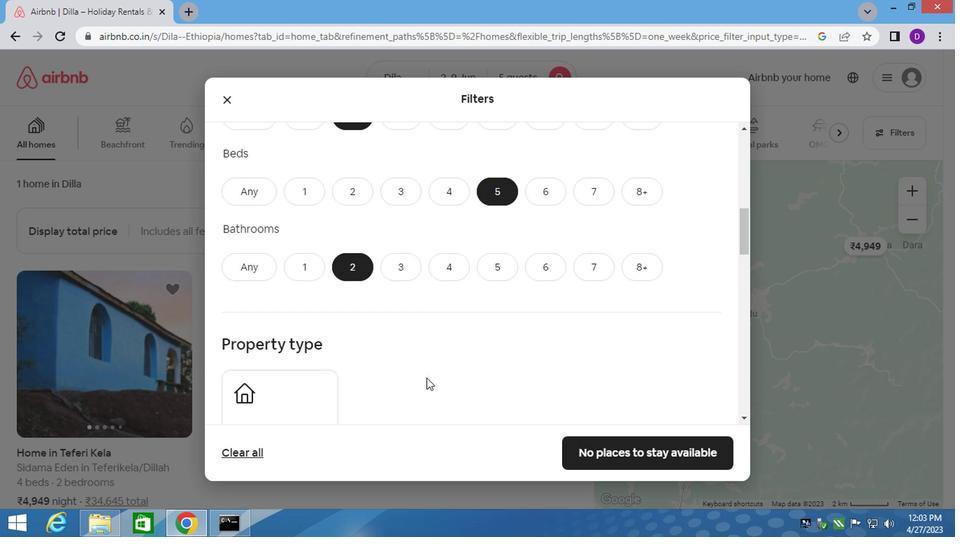 
Action: Mouse moved to (422, 377)
Screenshot: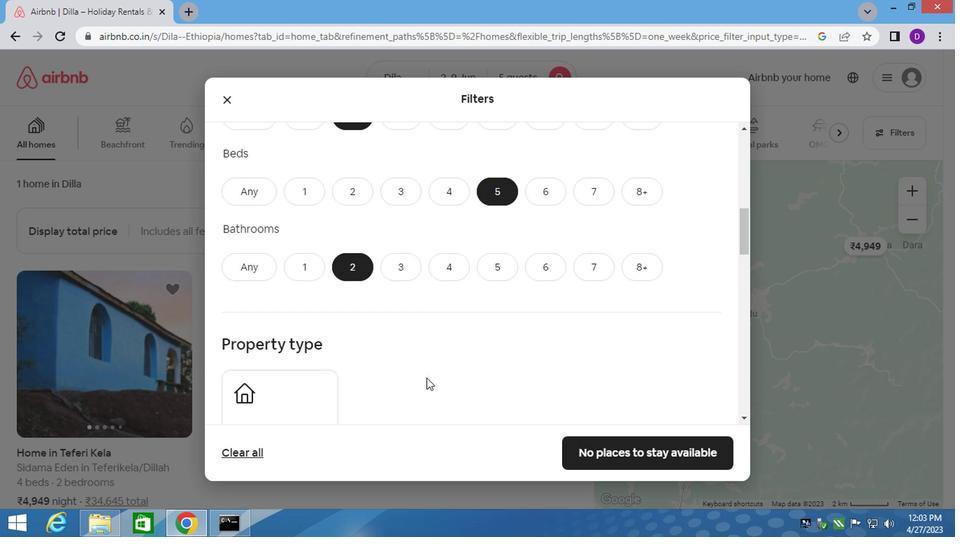 
Action: Mouse scrolled (422, 377) with delta (0, 0)
Screenshot: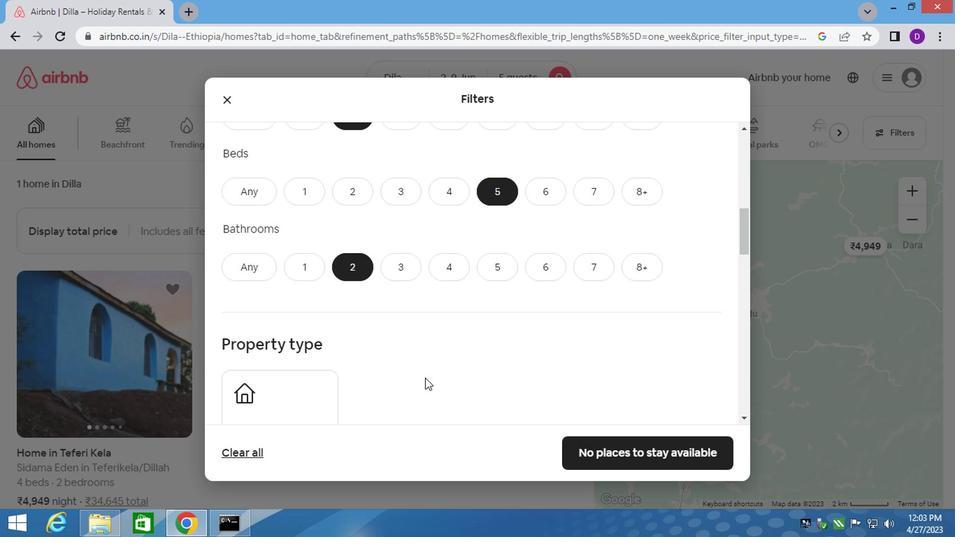 
Action: Mouse moved to (270, 299)
Screenshot: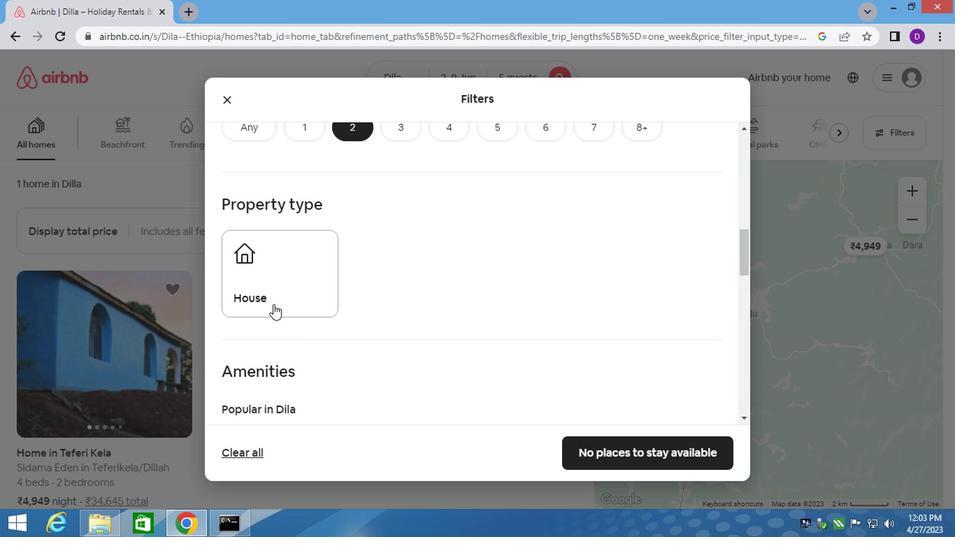 
Action: Mouse pressed left at (270, 299)
Screenshot: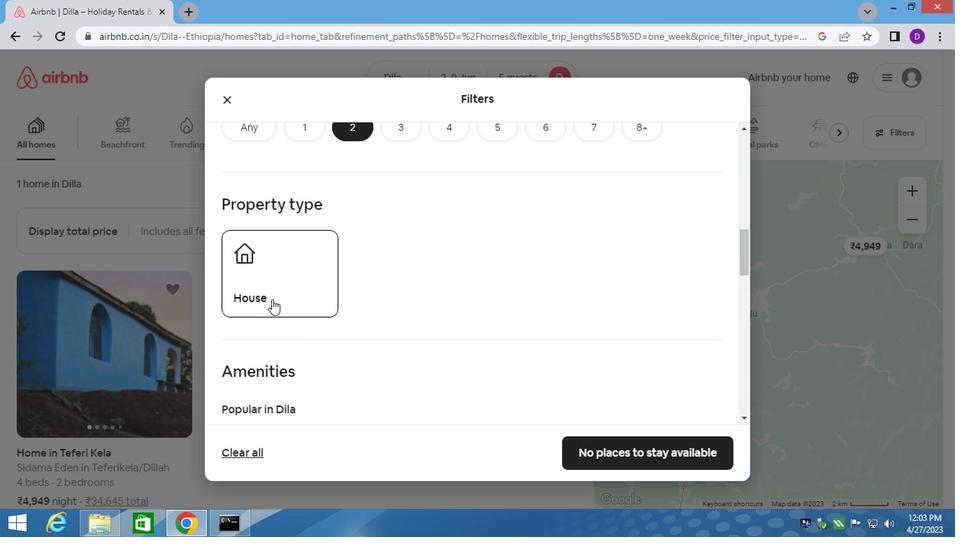 
Action: Mouse moved to (334, 292)
Screenshot: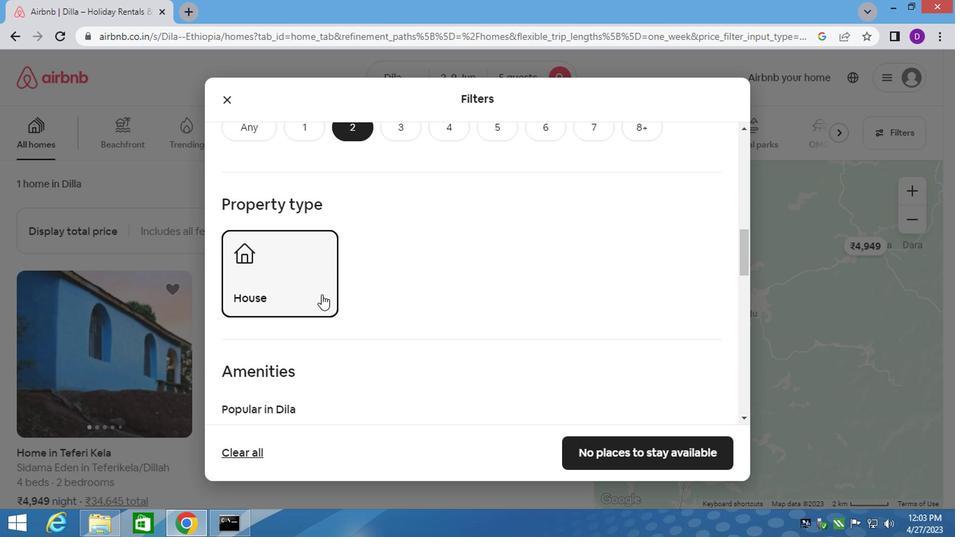 
Action: Mouse scrolled (334, 291) with delta (0, 0)
Screenshot: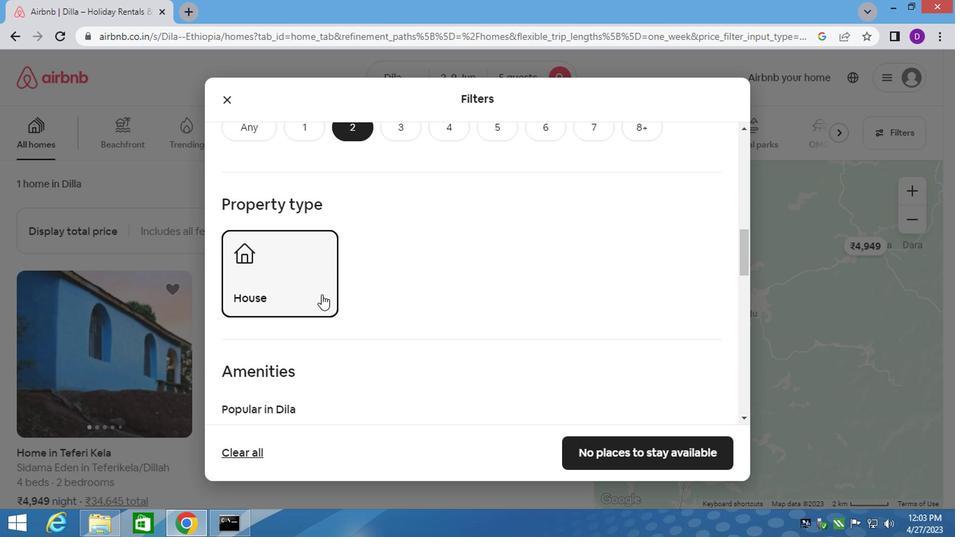 
Action: Mouse moved to (334, 292)
Screenshot: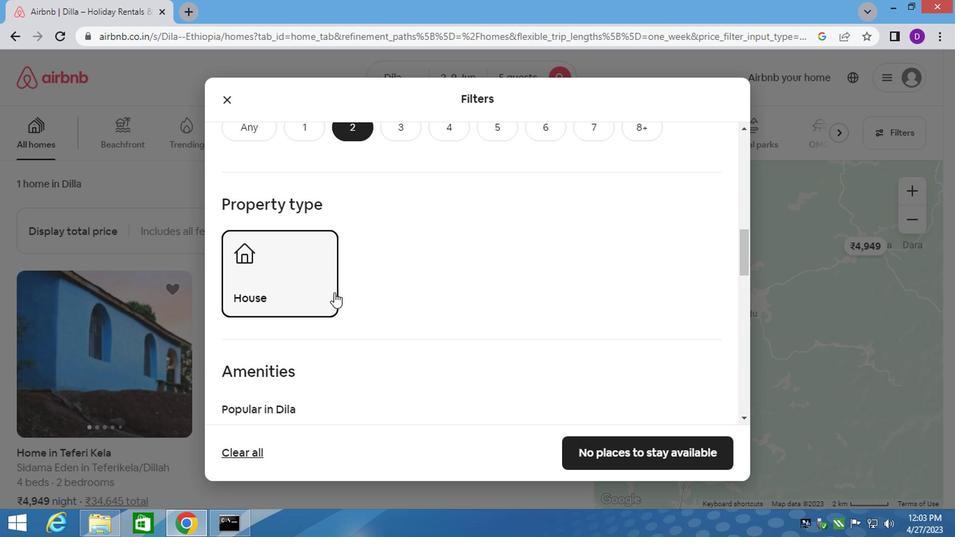 
Action: Mouse scrolled (334, 292) with delta (0, 0)
Screenshot: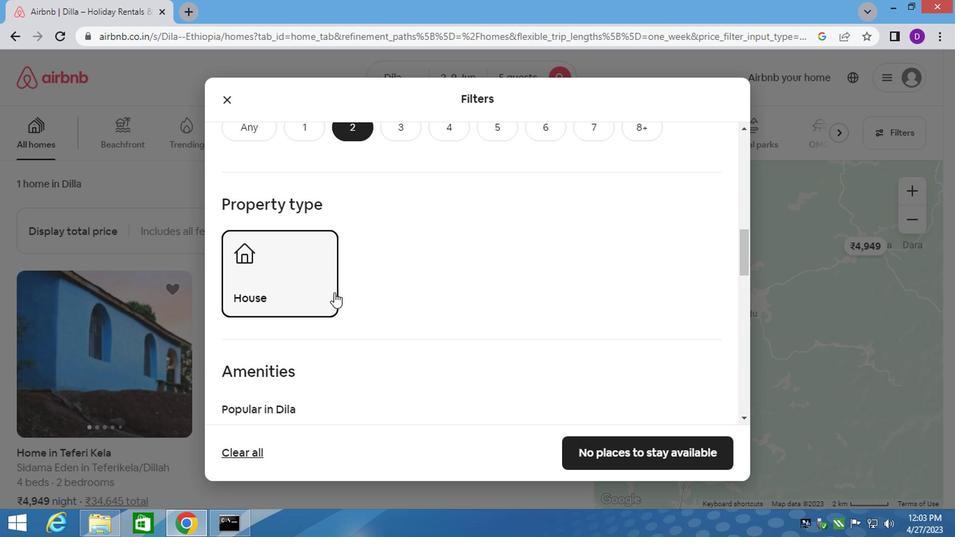 
Action: Mouse moved to (335, 293)
Screenshot: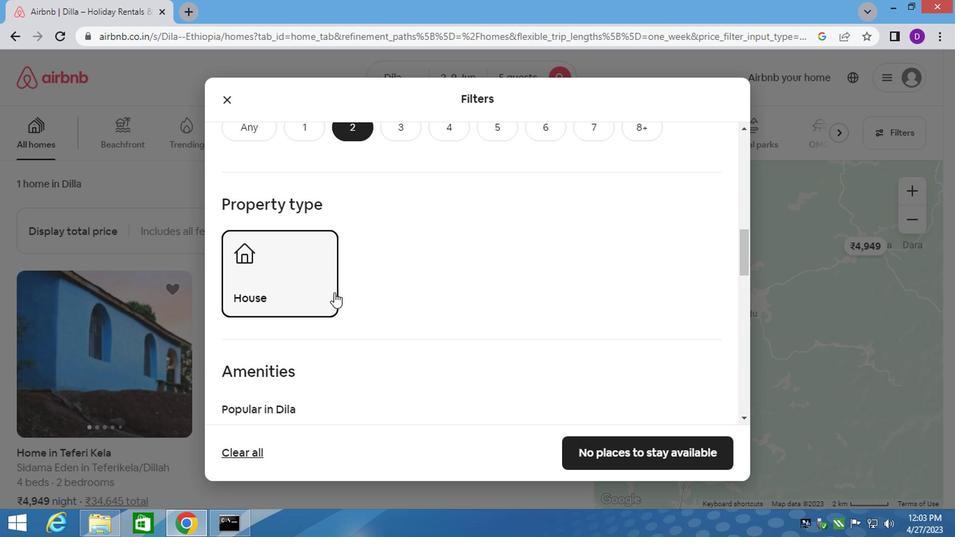 
Action: Mouse scrolled (335, 292) with delta (0, 0)
Screenshot: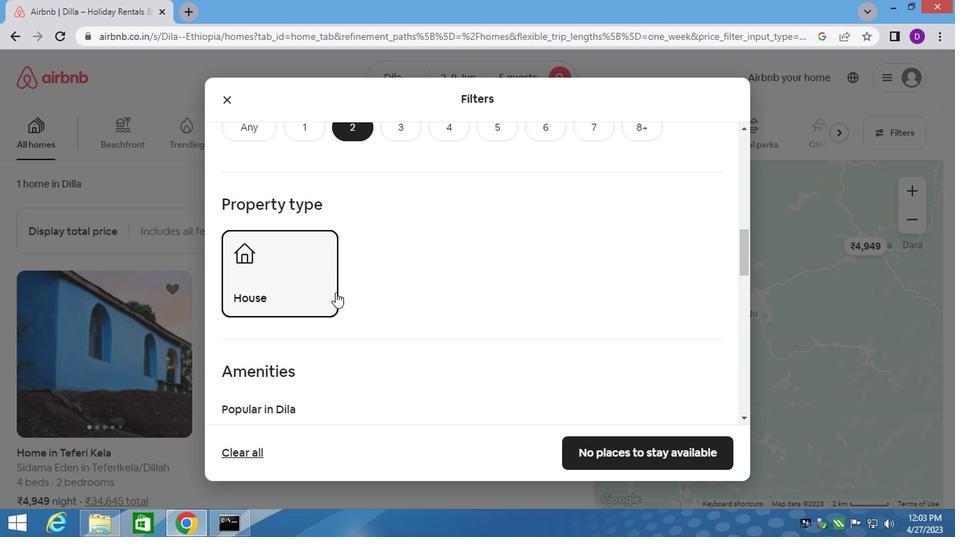 
Action: Mouse moved to (337, 296)
Screenshot: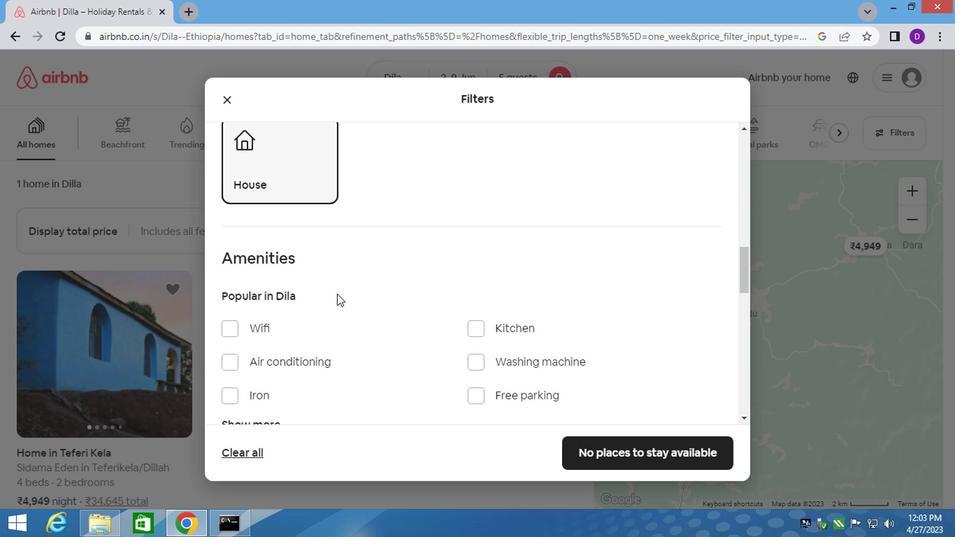 
Action: Mouse scrolled (337, 295) with delta (0, 0)
Screenshot: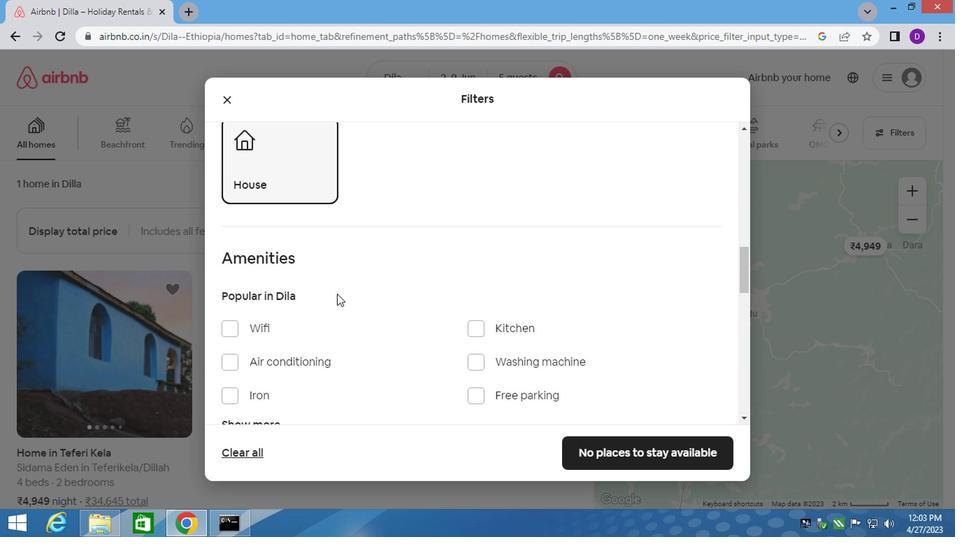 
Action: Mouse moved to (339, 298)
Screenshot: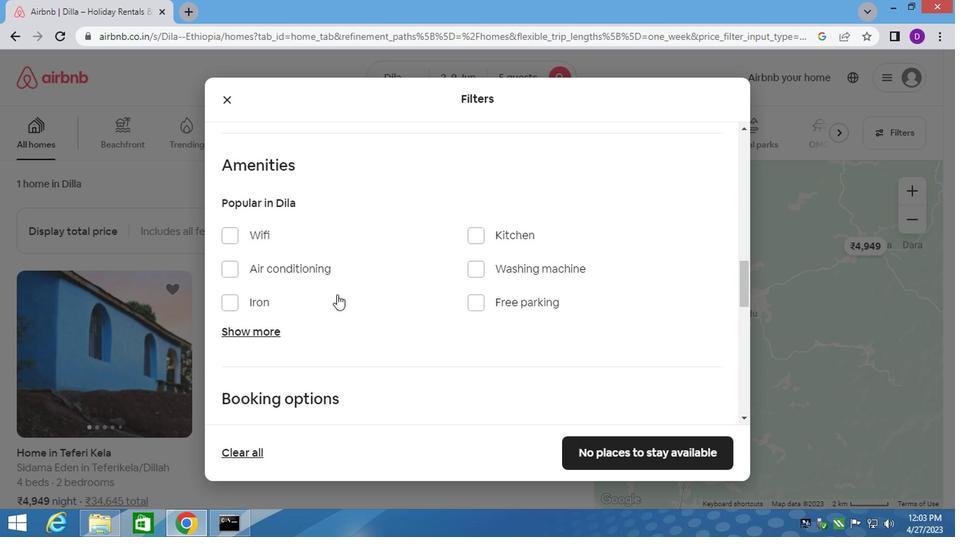 
Action: Mouse scrolled (339, 297) with delta (0, 0)
Screenshot: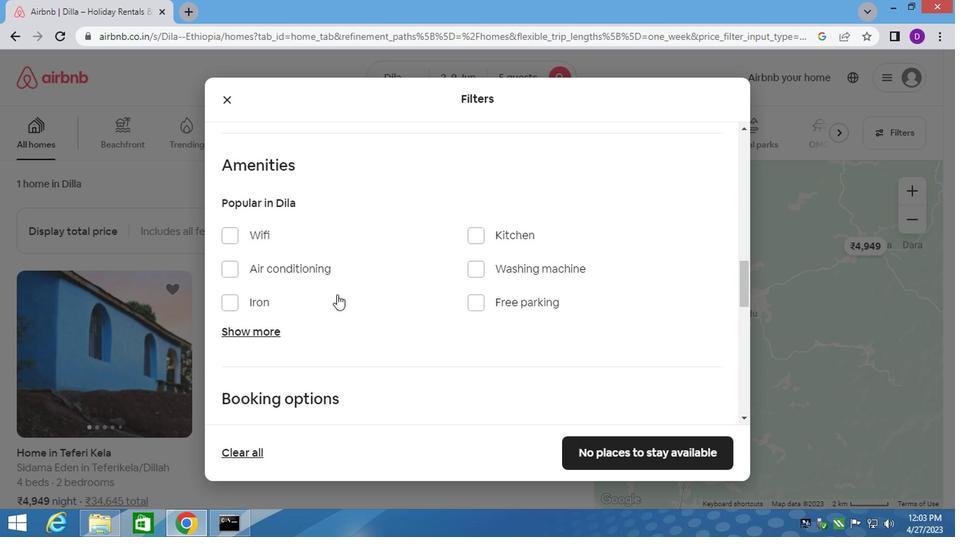 
Action: Mouse scrolled (339, 297) with delta (0, 0)
Screenshot: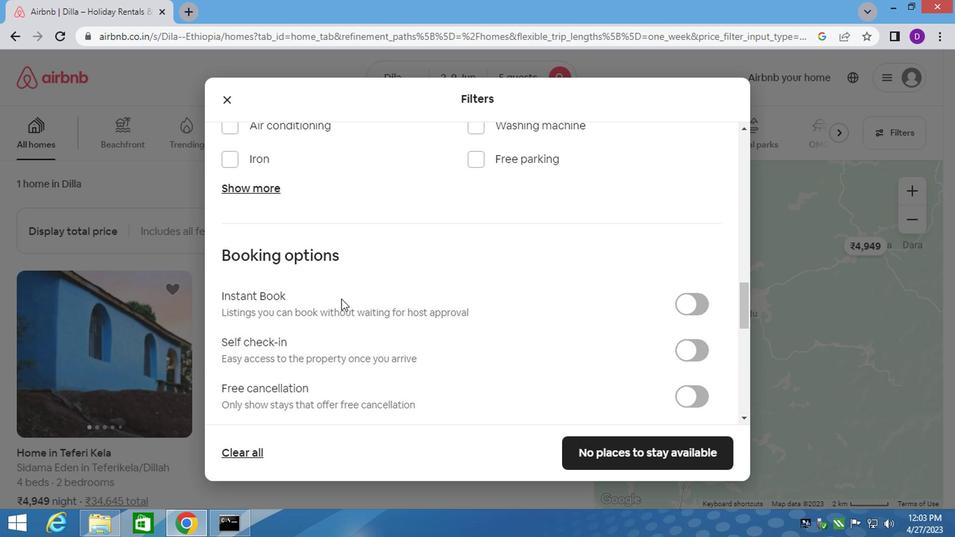 
Action: Mouse moved to (435, 308)
Screenshot: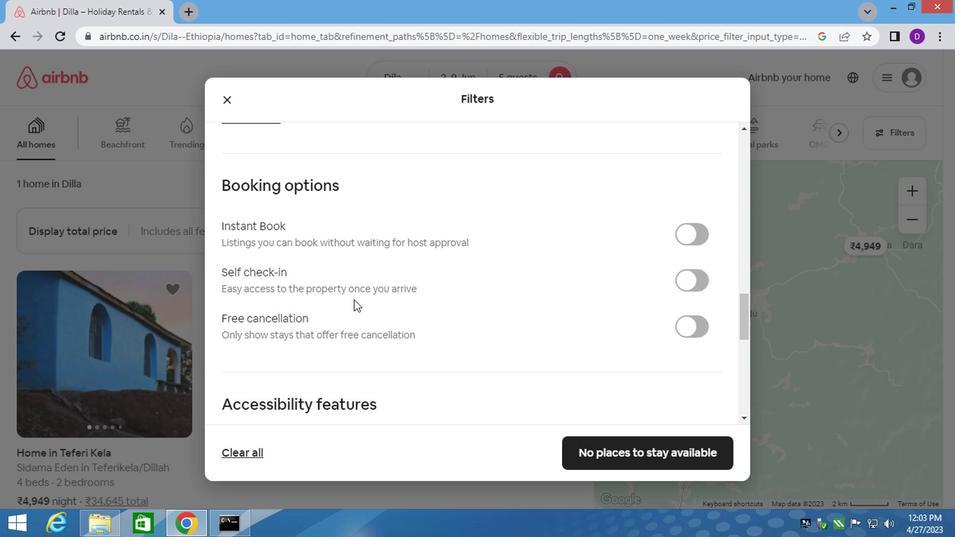 
Action: Mouse scrolled (420, 304) with delta (0, 0)
Screenshot: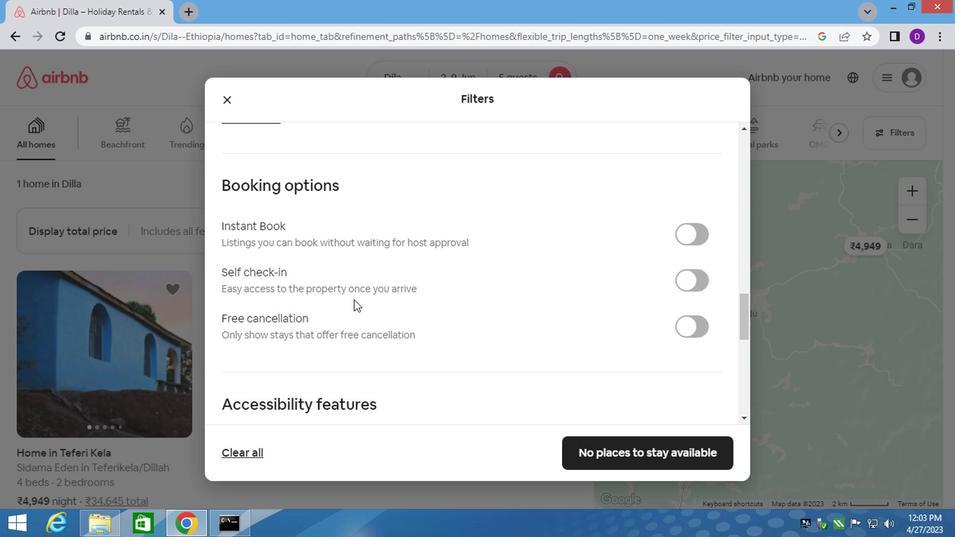 
Action: Mouse moved to (683, 205)
Screenshot: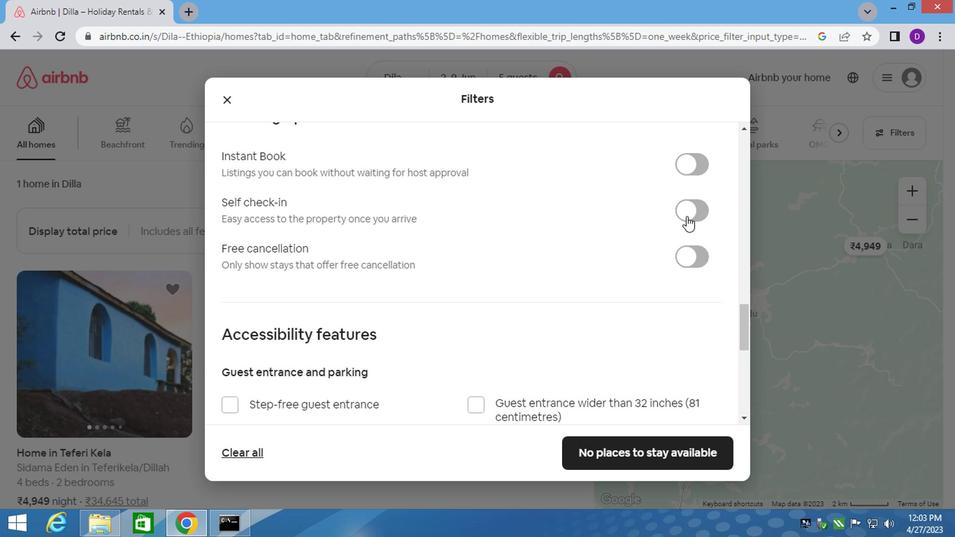 
Action: Mouse pressed left at (683, 205)
Screenshot: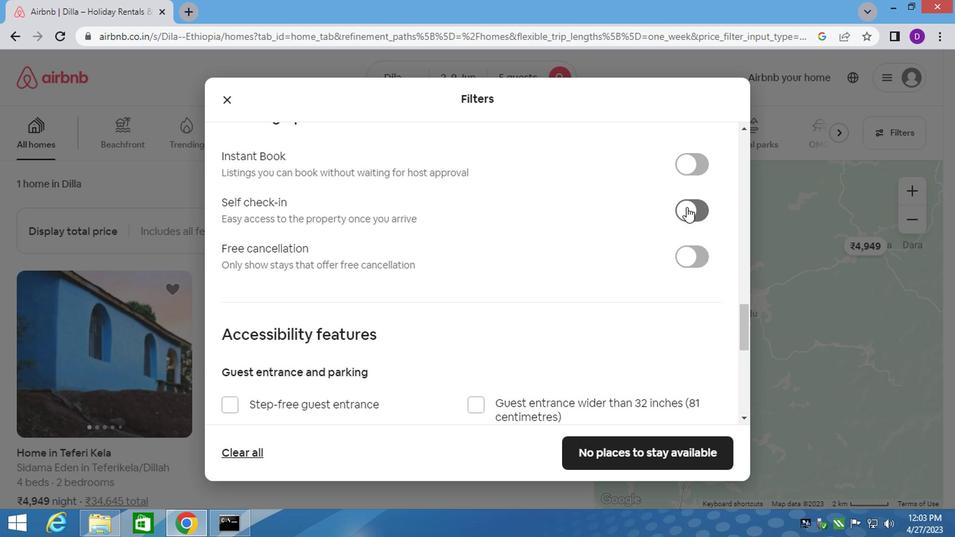 
Action: Mouse moved to (369, 287)
Screenshot: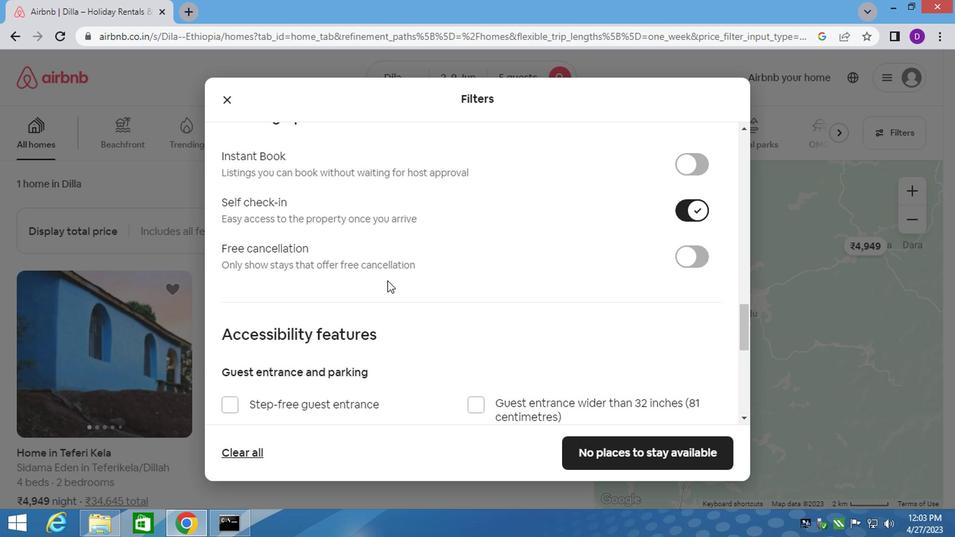 
Action: Mouse scrolled (369, 286) with delta (0, 0)
Screenshot: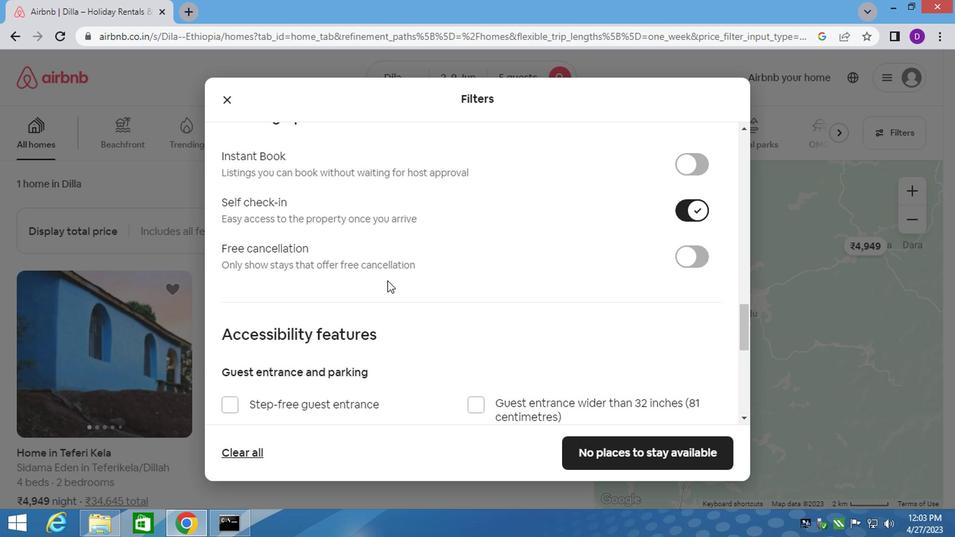 
Action: Mouse moved to (345, 299)
Screenshot: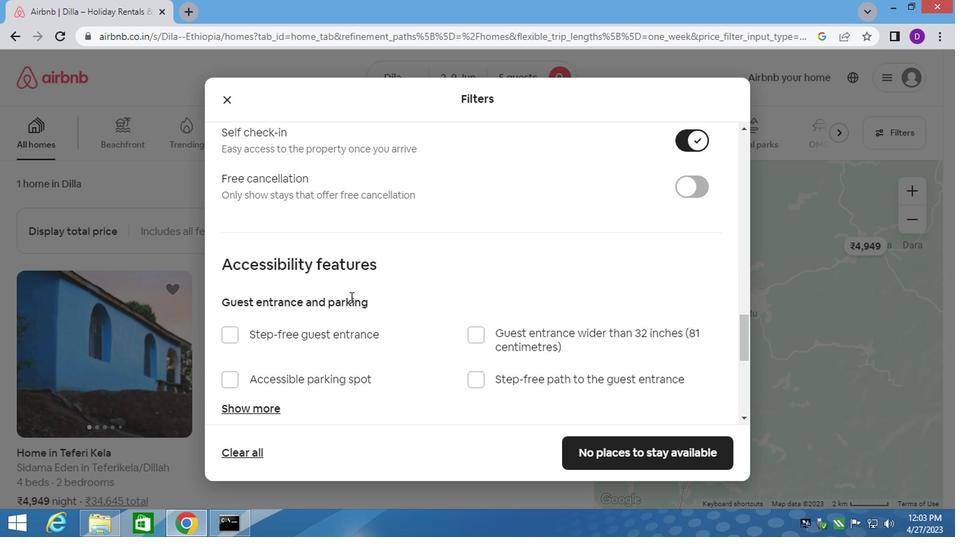 
Action: Mouse scrolled (345, 298) with delta (0, 0)
Screenshot: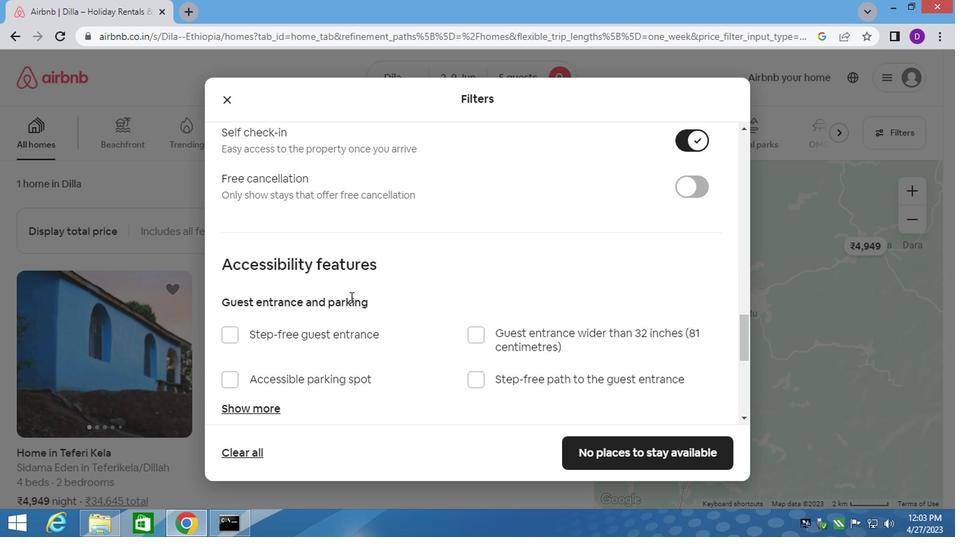
Action: Mouse moved to (345, 300)
Screenshot: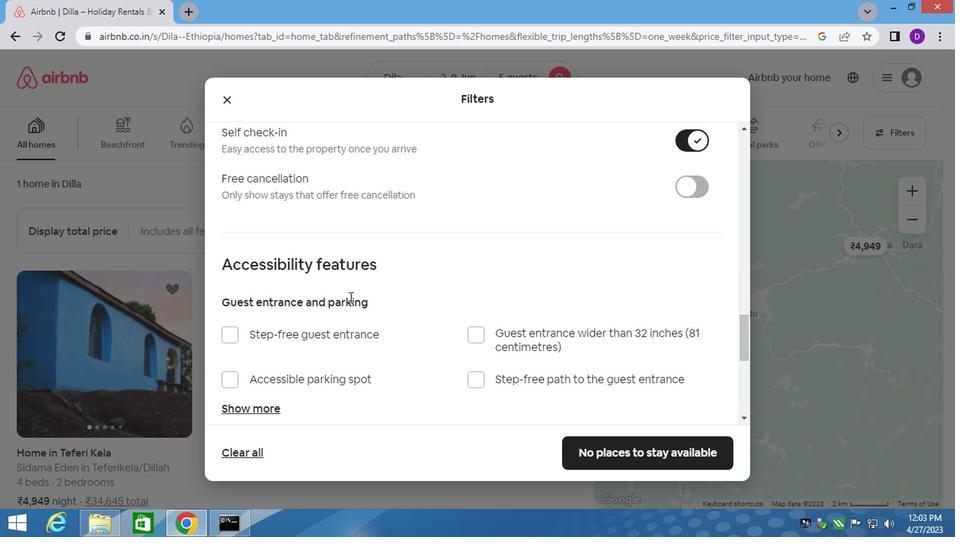 
Action: Mouse scrolled (345, 299) with delta (0, 0)
Screenshot: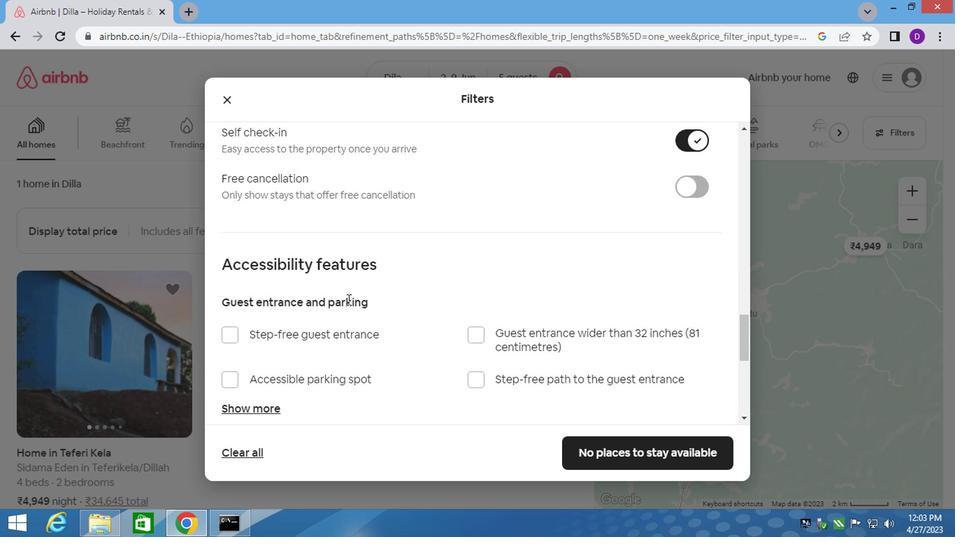 
Action: Mouse moved to (345, 301)
Screenshot: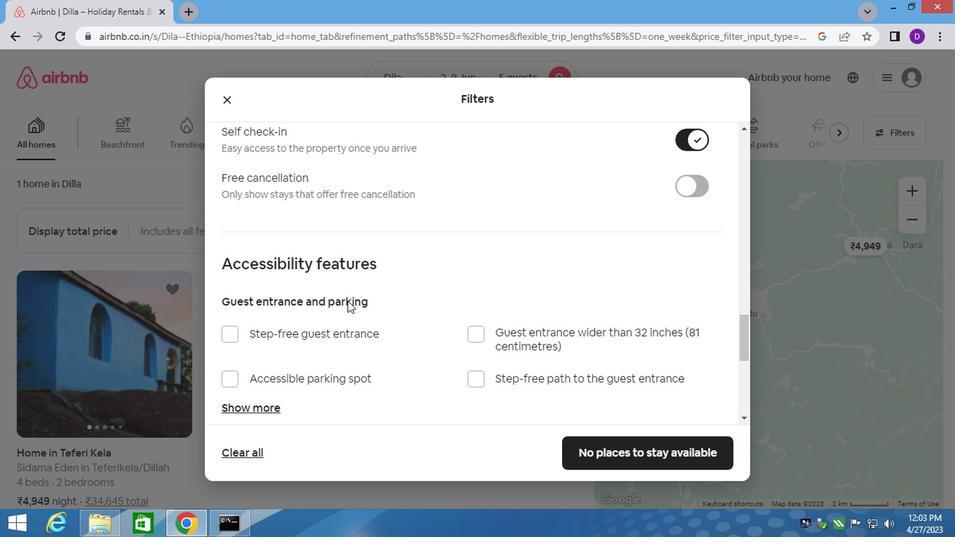 
Action: Mouse scrolled (345, 301) with delta (0, 0)
Screenshot: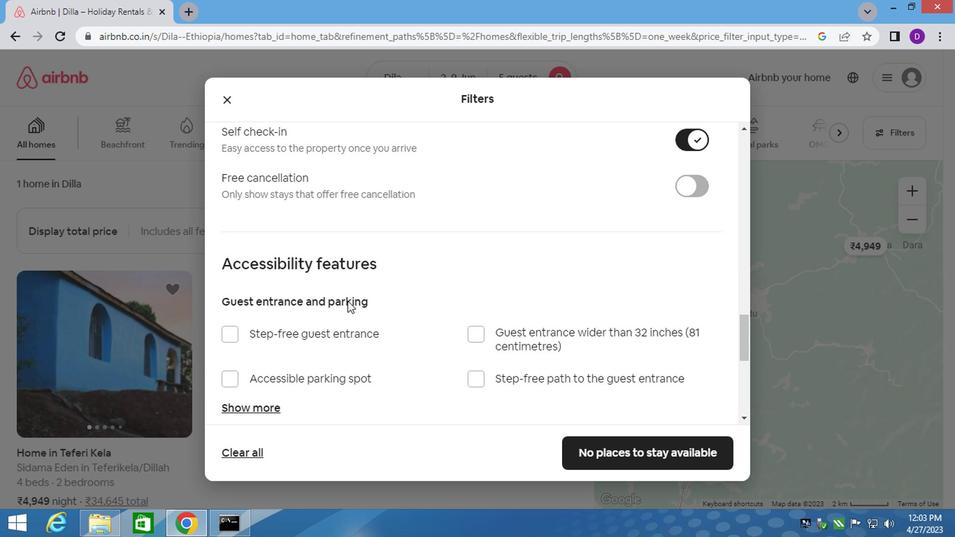 
Action: Mouse moved to (345, 302)
Screenshot: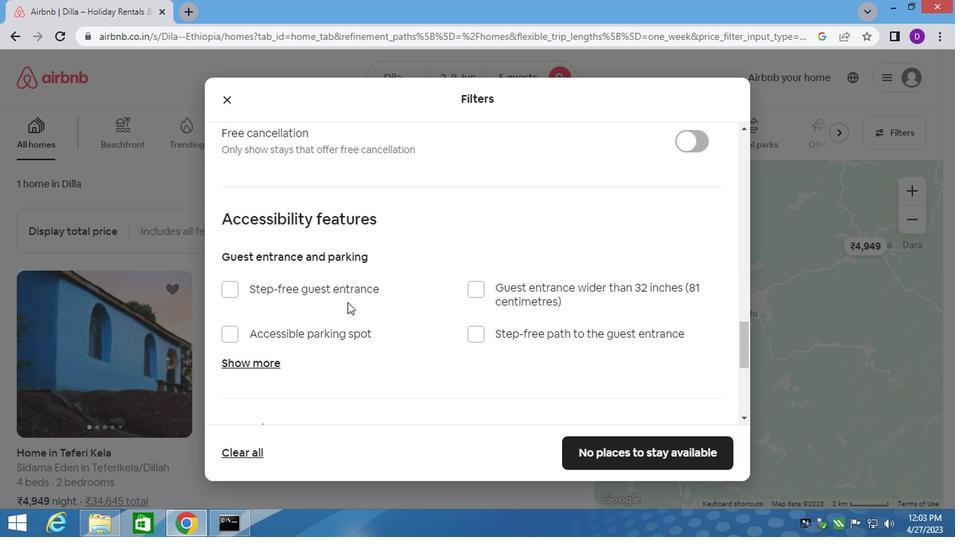 
Action: Mouse scrolled (345, 301) with delta (0, 0)
Screenshot: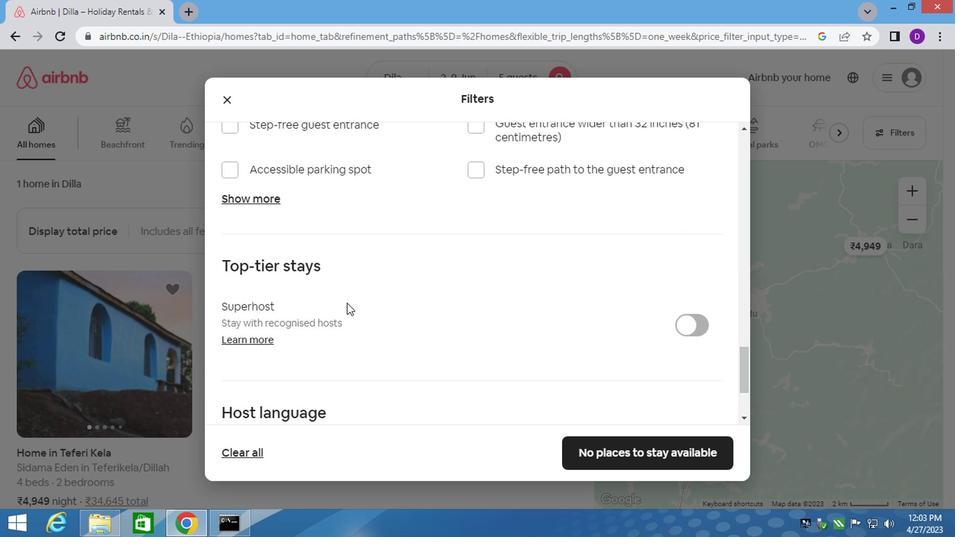 
Action: Mouse moved to (344, 302)
Screenshot: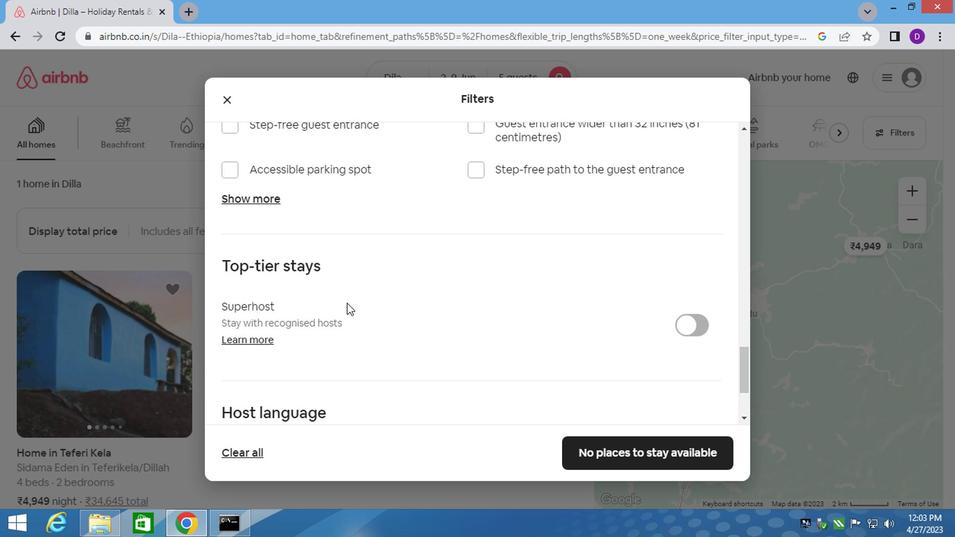 
Action: Mouse scrolled (344, 301) with delta (0, 0)
Screenshot: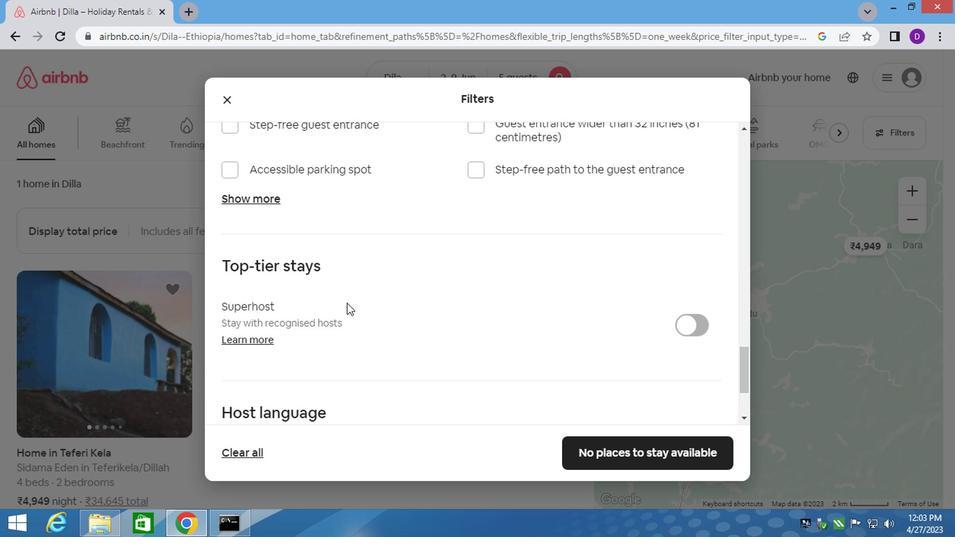 
Action: Mouse moved to (344, 302)
Screenshot: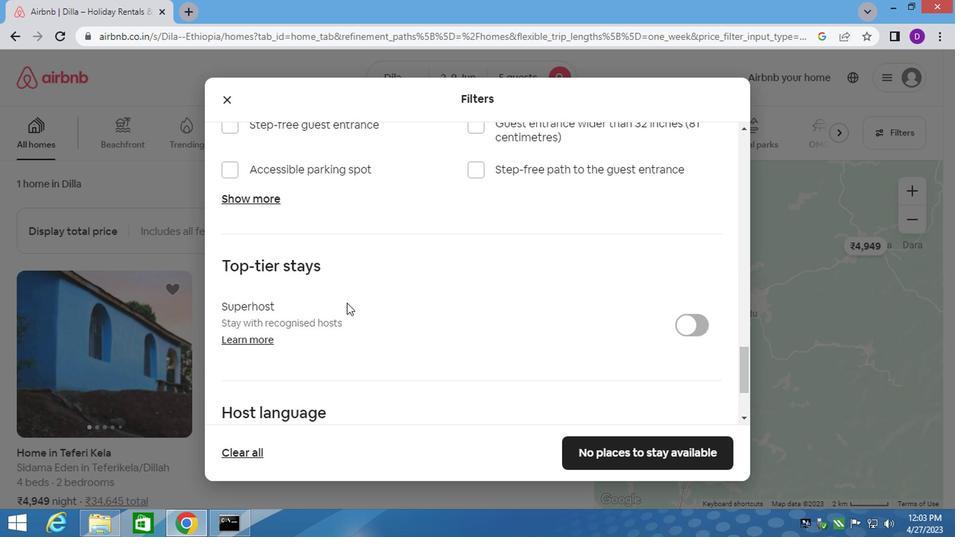 
Action: Mouse scrolled (344, 301) with delta (0, 0)
Screenshot: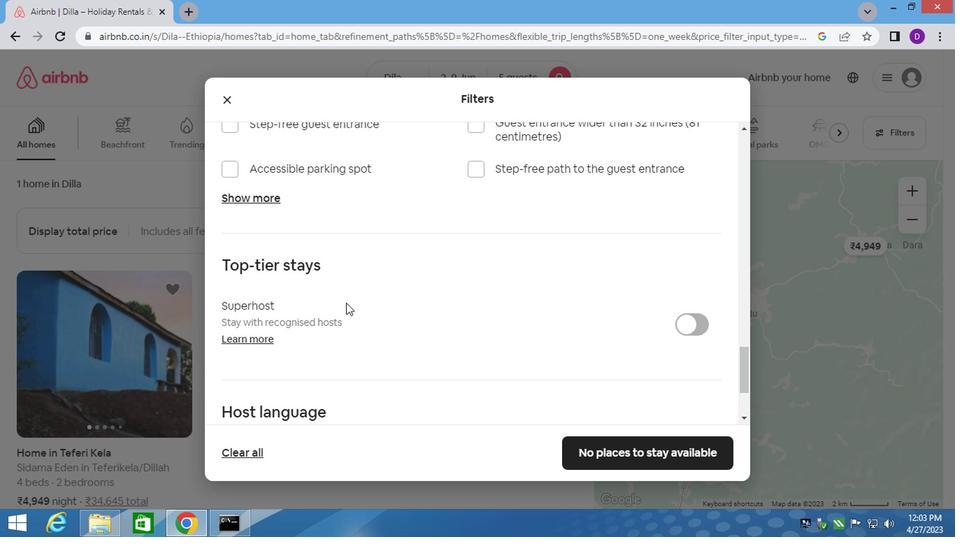 
Action: Mouse scrolled (344, 301) with delta (0, 0)
Screenshot: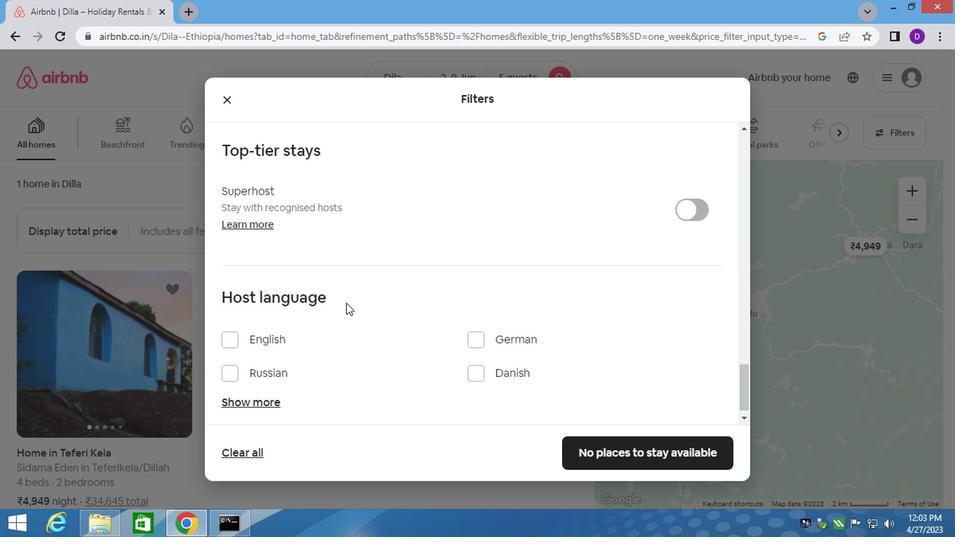 
Action: Mouse moved to (344, 304)
Screenshot: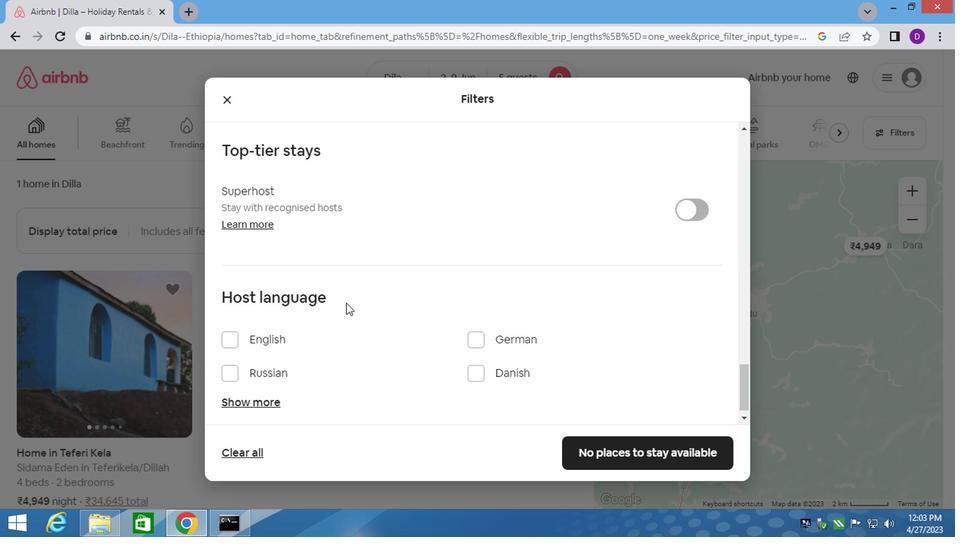 
Action: Mouse scrolled (344, 304) with delta (0, 0)
Screenshot: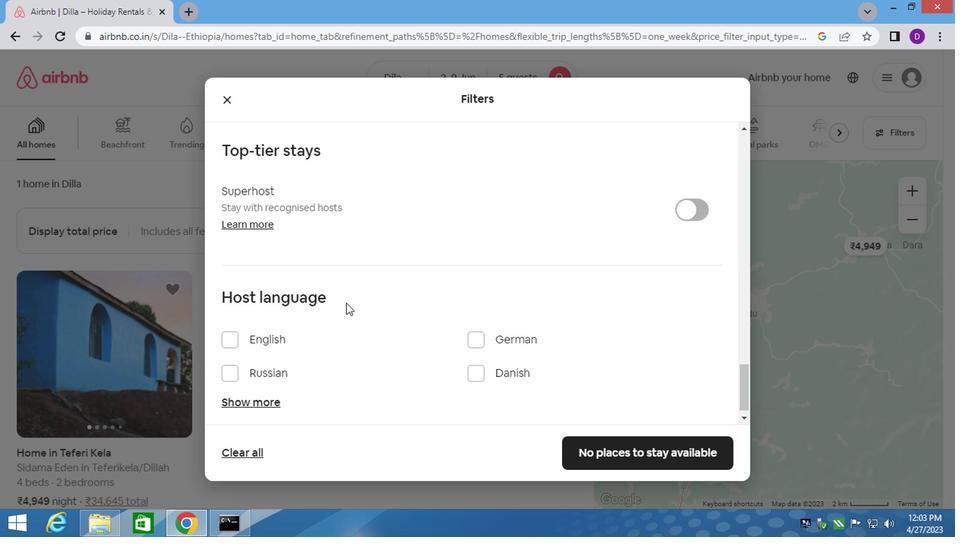 
Action: Mouse moved to (343, 309)
Screenshot: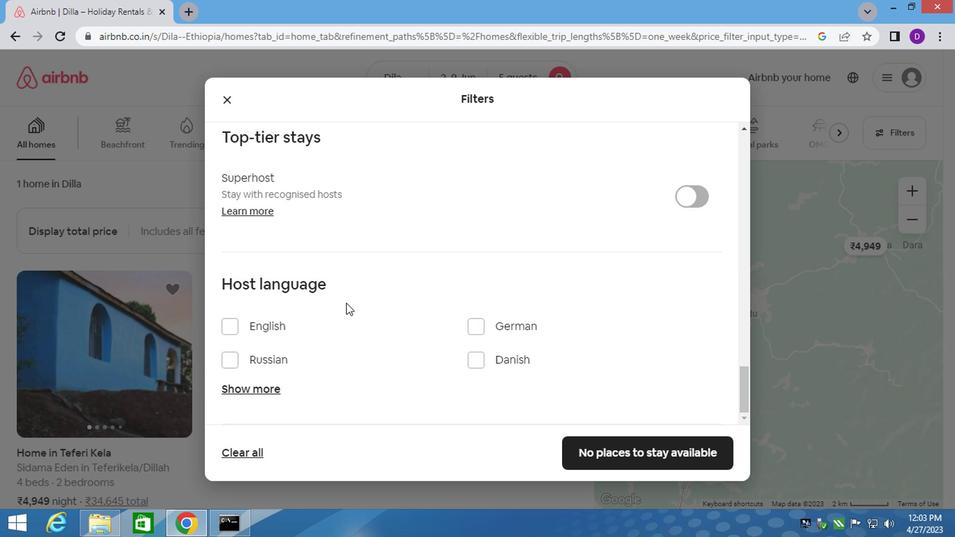 
Action: Mouse scrolled (343, 308) with delta (0, 0)
Screenshot: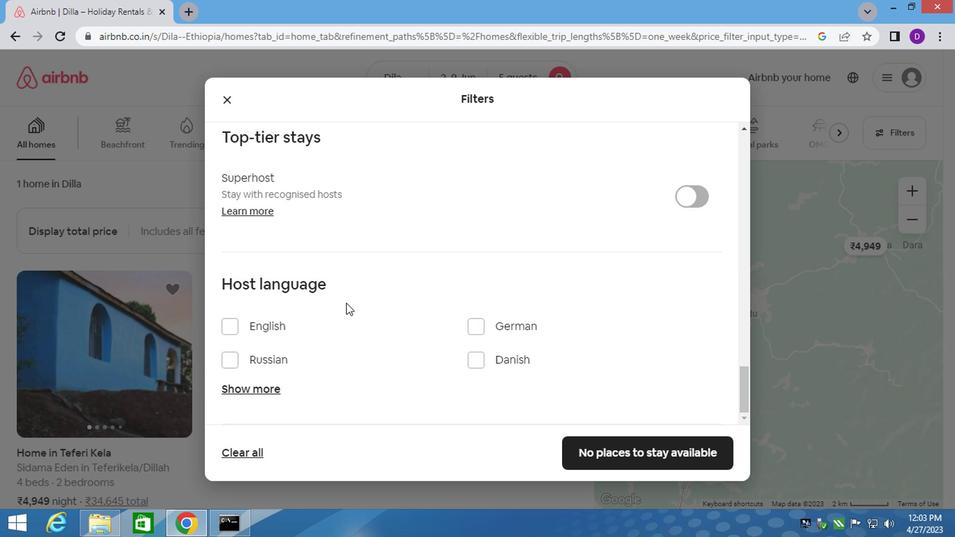 
Action: Mouse moved to (341, 312)
Screenshot: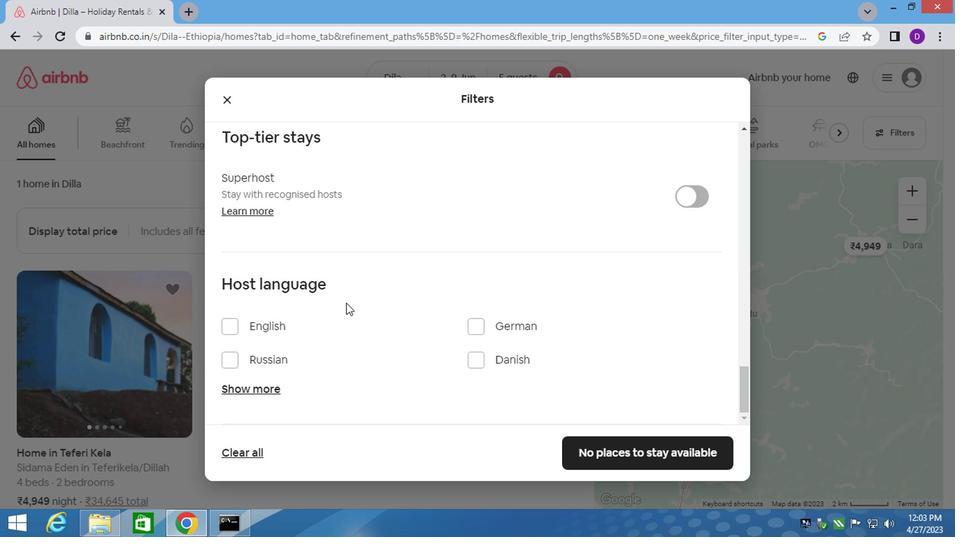 
Action: Mouse scrolled (341, 311) with delta (0, 0)
Screenshot: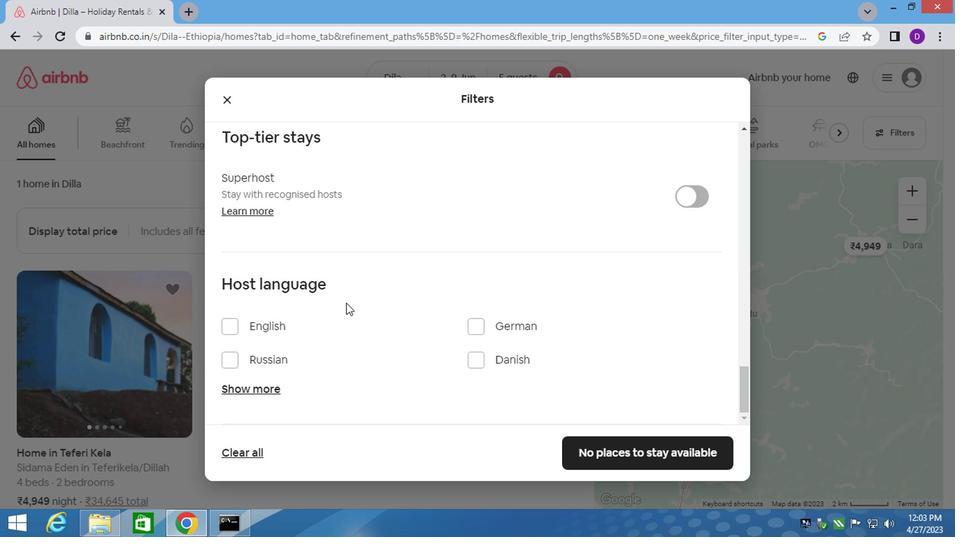 
Action: Mouse moved to (336, 315)
Screenshot: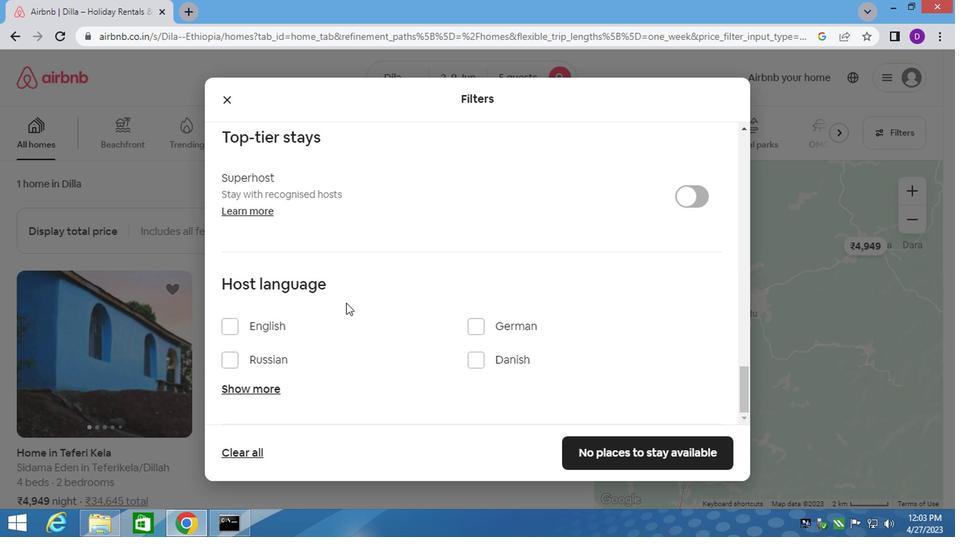 
Action: Mouse scrolled (336, 315) with delta (0, 0)
Screenshot: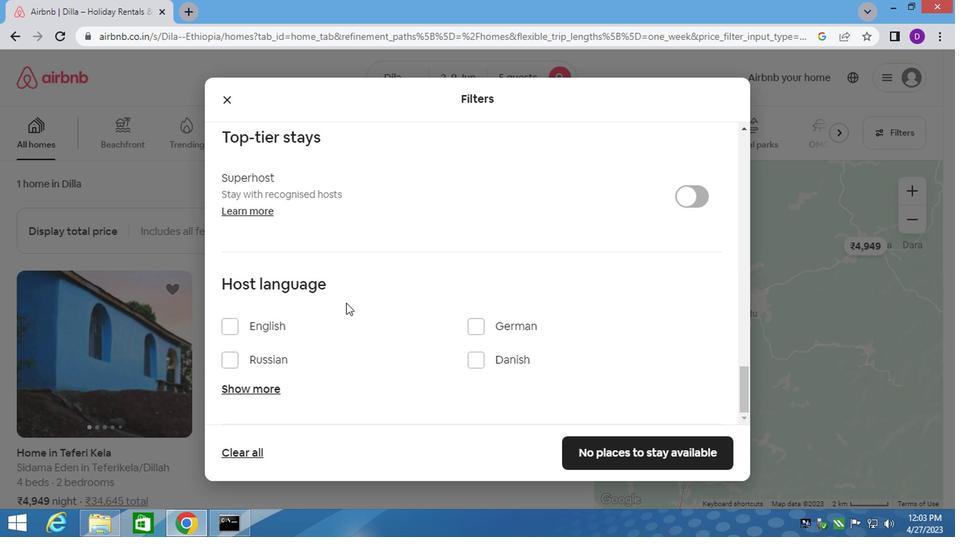 
Action: Mouse moved to (229, 325)
Screenshot: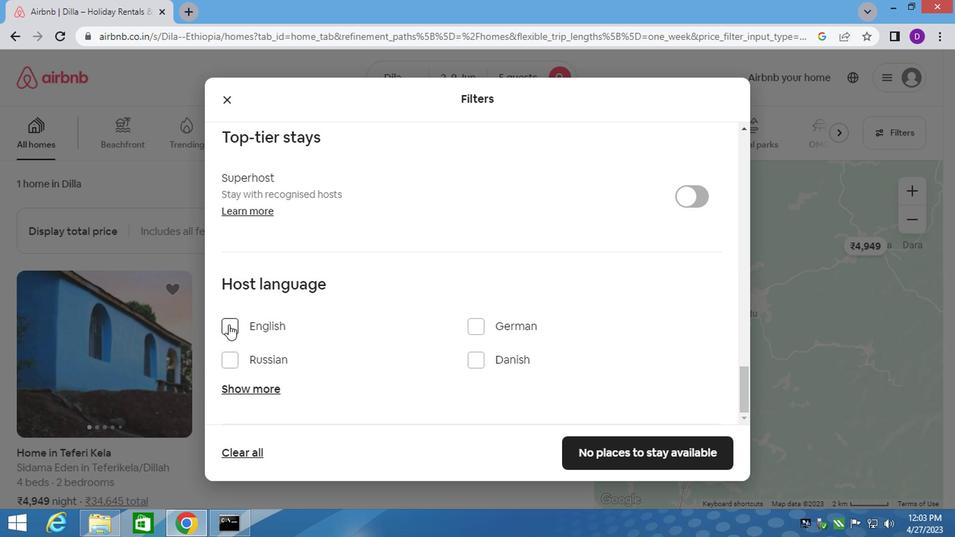 
Action: Mouse pressed left at (229, 325)
Screenshot: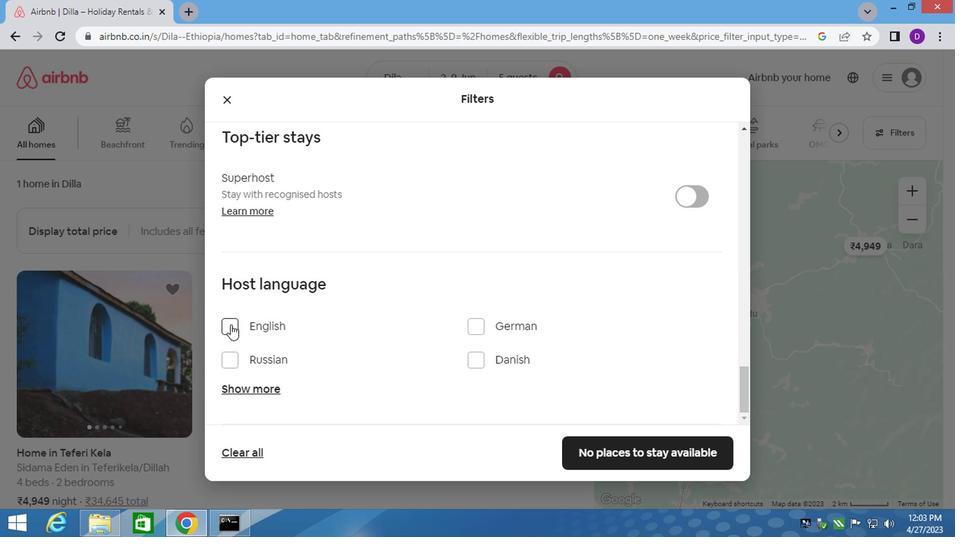 
Action: Mouse moved to (653, 448)
Screenshot: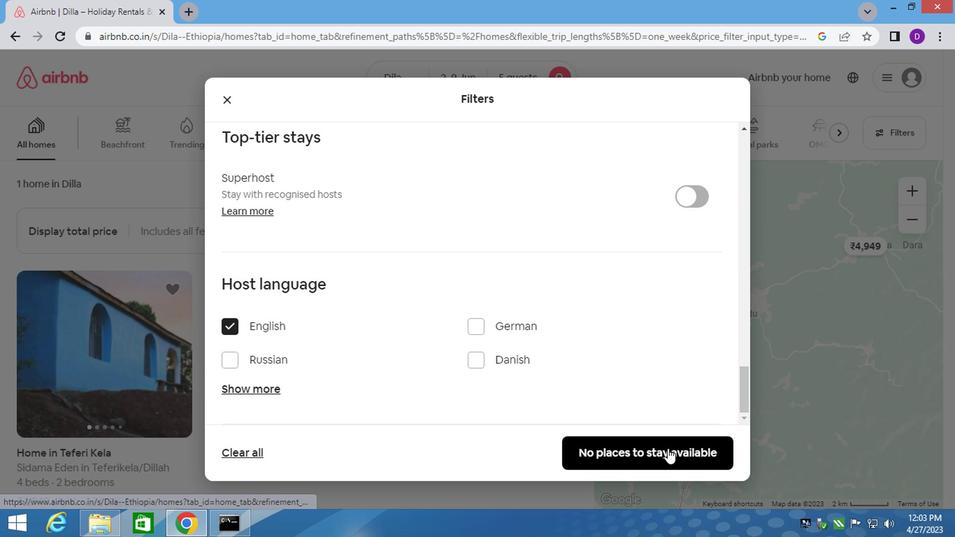 
Action: Mouse pressed left at (653, 448)
Screenshot: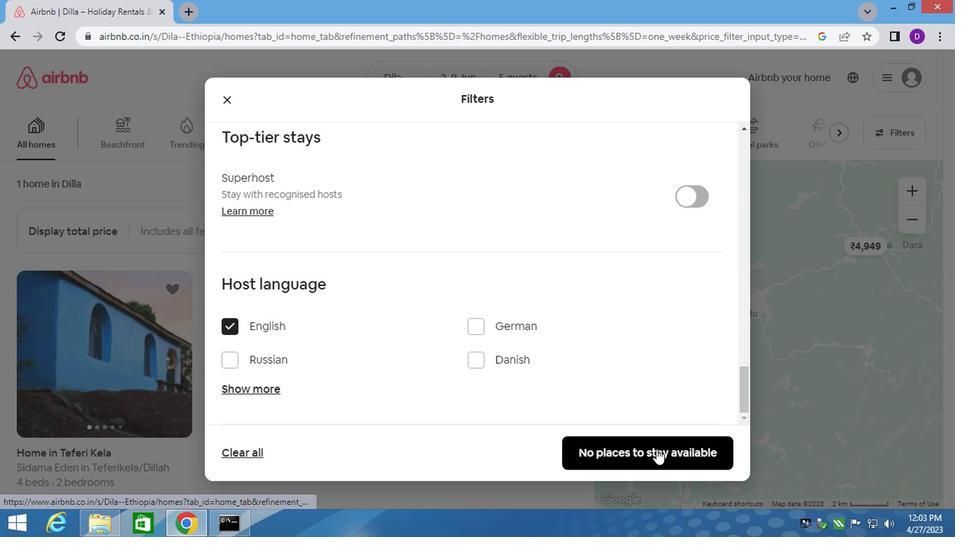 
Action: Mouse moved to (444, 243)
Screenshot: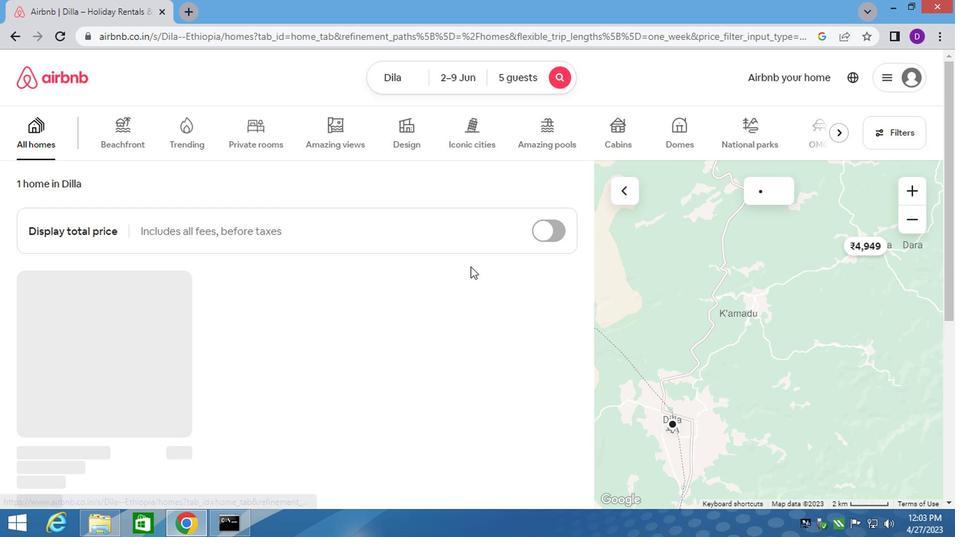 
